 Task: Search one way flight ticket for 1 adult, 1 child, 1 infant in seat in premium economy from Lansing: Capital Region International Airport (was Lansing Capital City) to Jackson: Jackson Hole Airport on 5-2-2023. Choice of flights is Frontier. Number of bags: 2 checked bags. Outbound departure time preference is 18:30.
Action: Mouse moved to (299, 144)
Screenshot: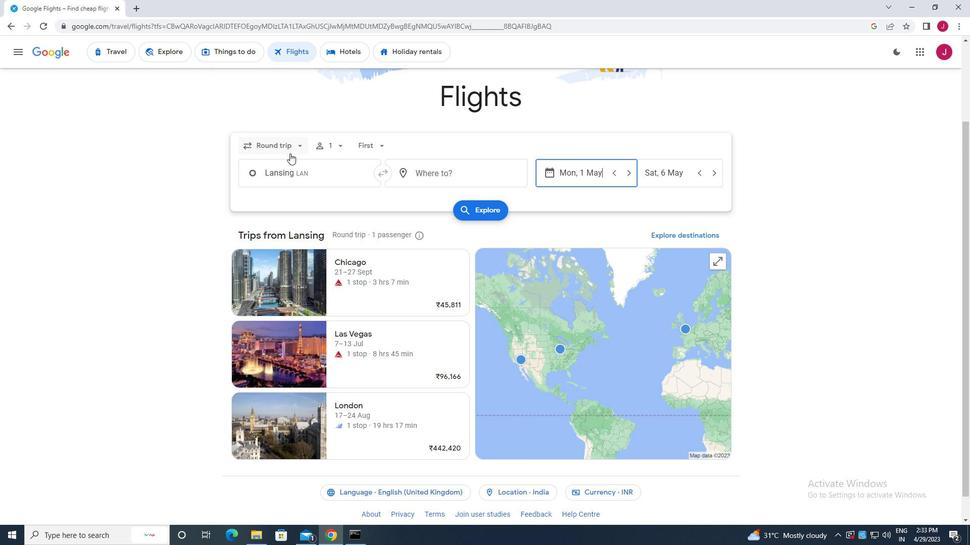 
Action: Mouse pressed left at (299, 144)
Screenshot: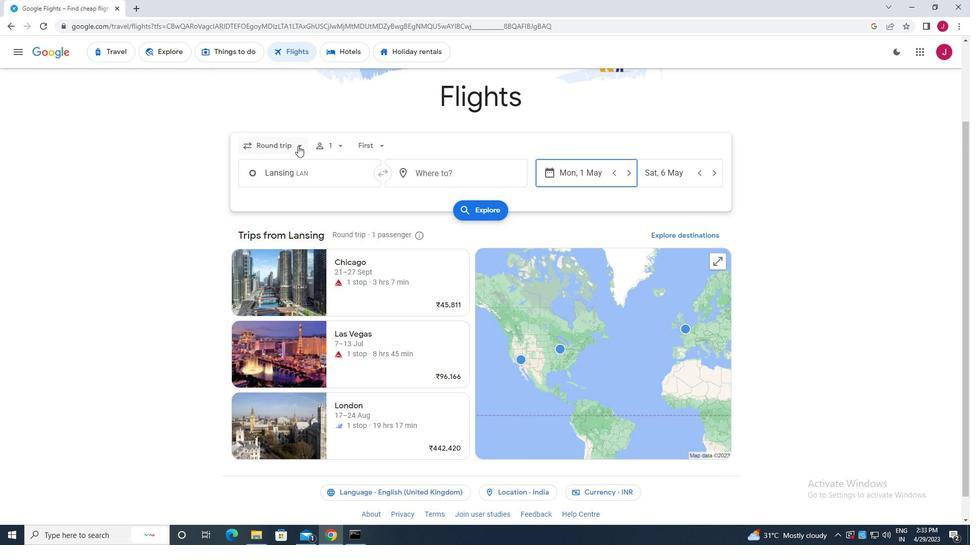 
Action: Mouse moved to (297, 189)
Screenshot: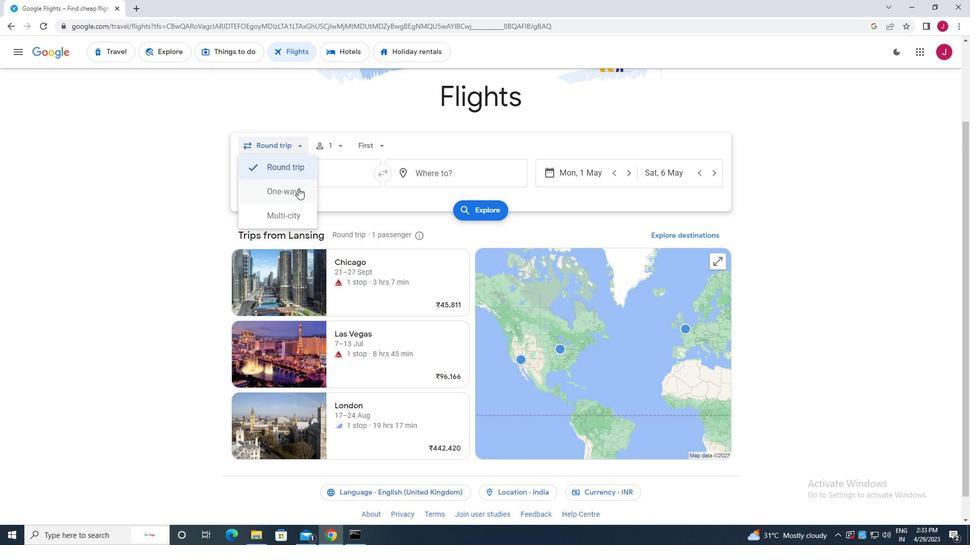 
Action: Mouse pressed left at (297, 189)
Screenshot: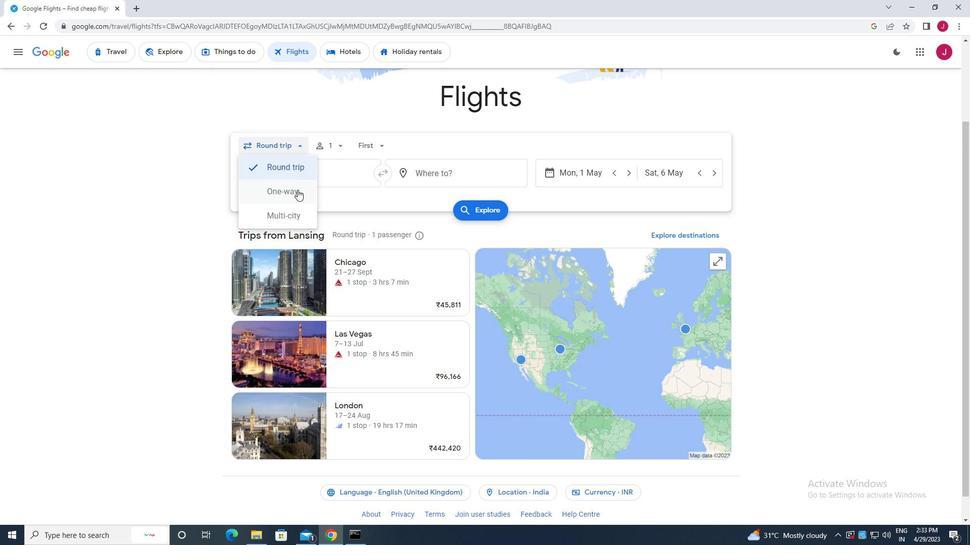 
Action: Mouse moved to (337, 146)
Screenshot: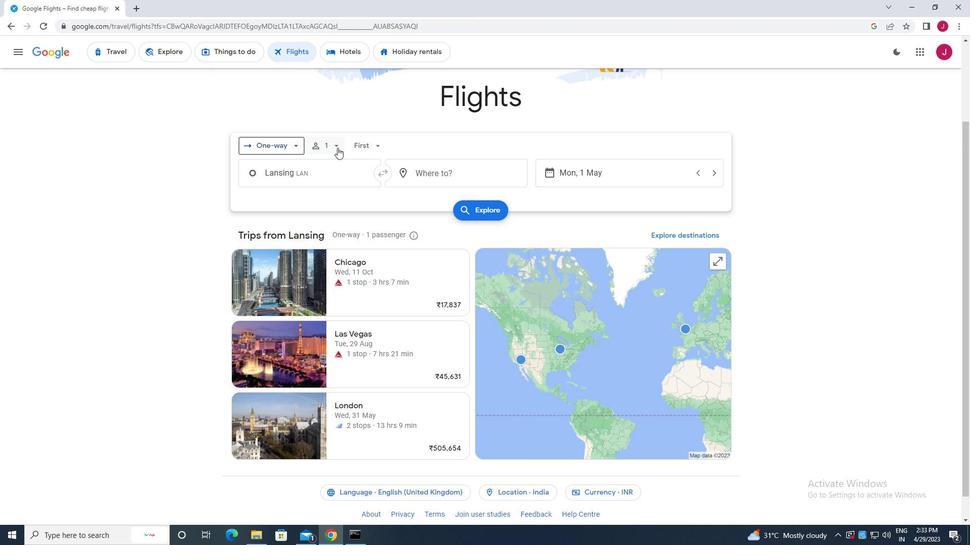 
Action: Mouse pressed left at (337, 146)
Screenshot: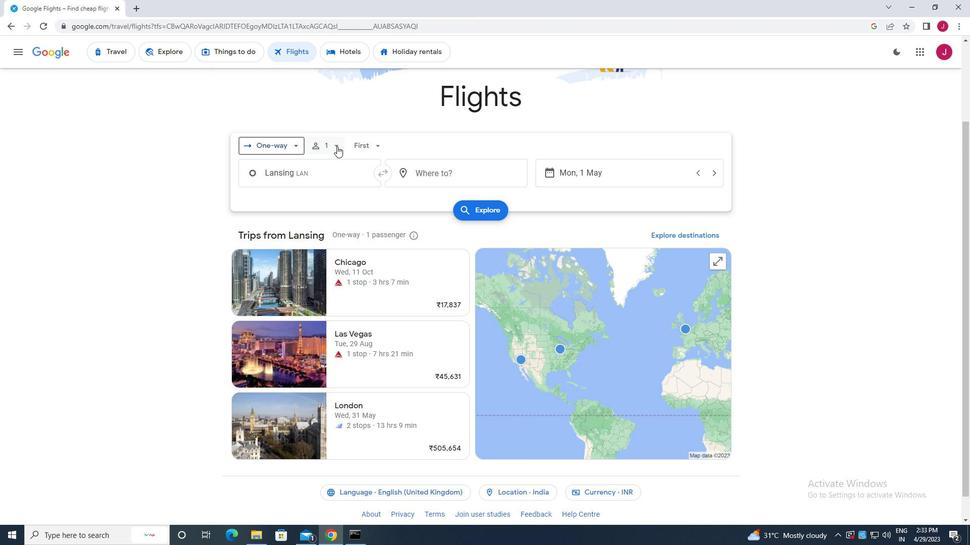 
Action: Mouse moved to (414, 172)
Screenshot: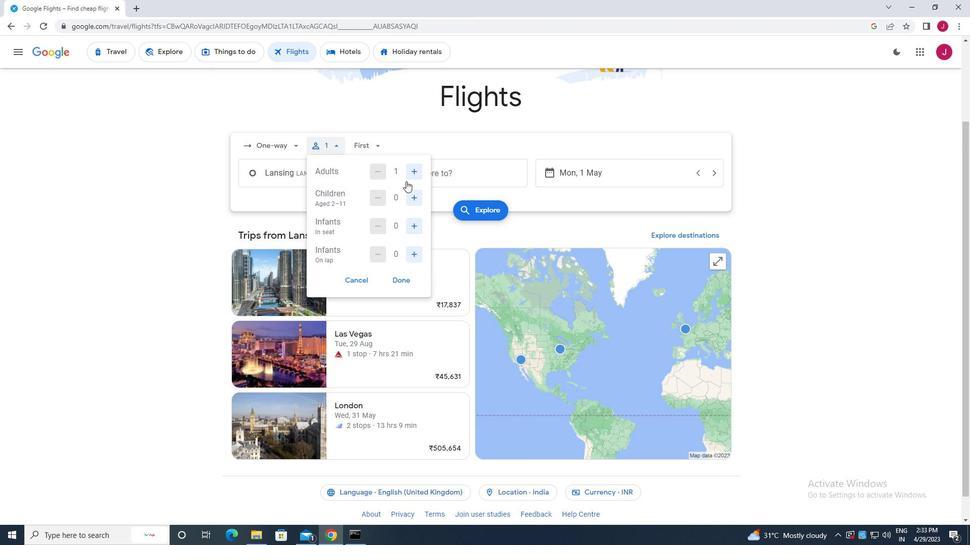 
Action: Mouse pressed left at (414, 172)
Screenshot: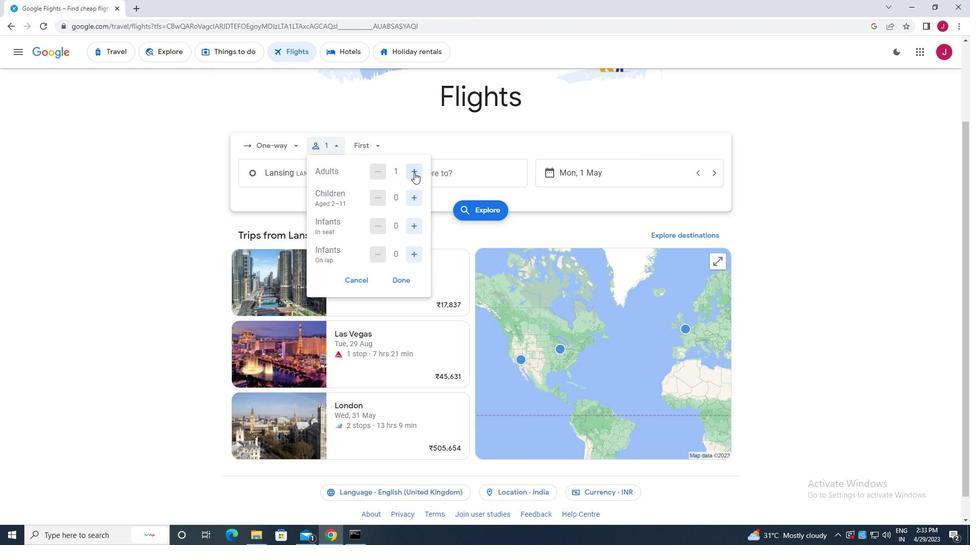 
Action: Mouse moved to (412, 198)
Screenshot: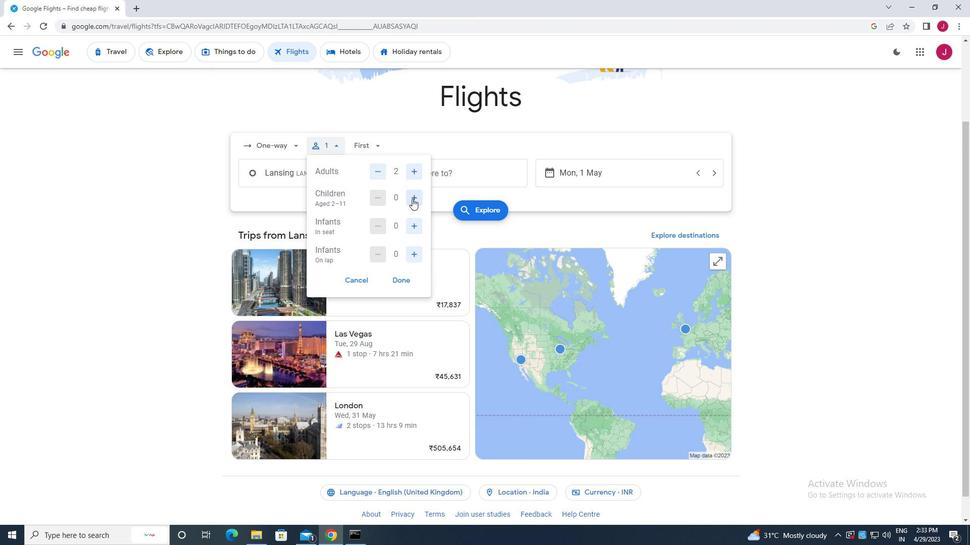 
Action: Mouse pressed left at (412, 198)
Screenshot: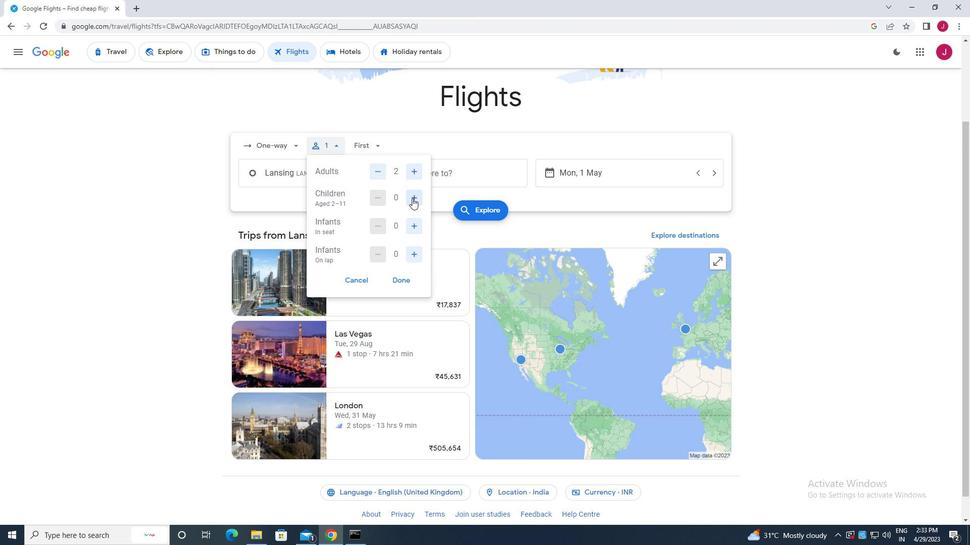 
Action: Mouse moved to (417, 230)
Screenshot: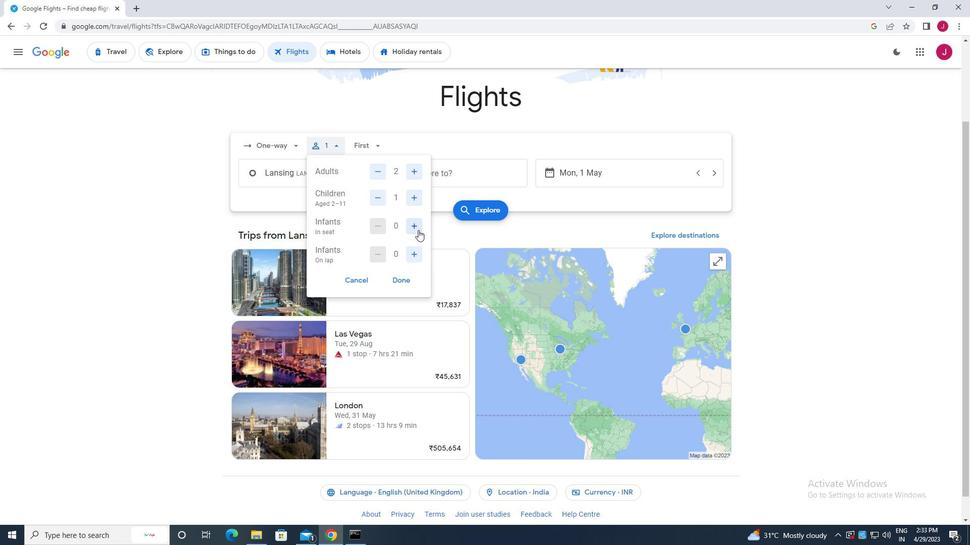 
Action: Mouse pressed left at (417, 230)
Screenshot: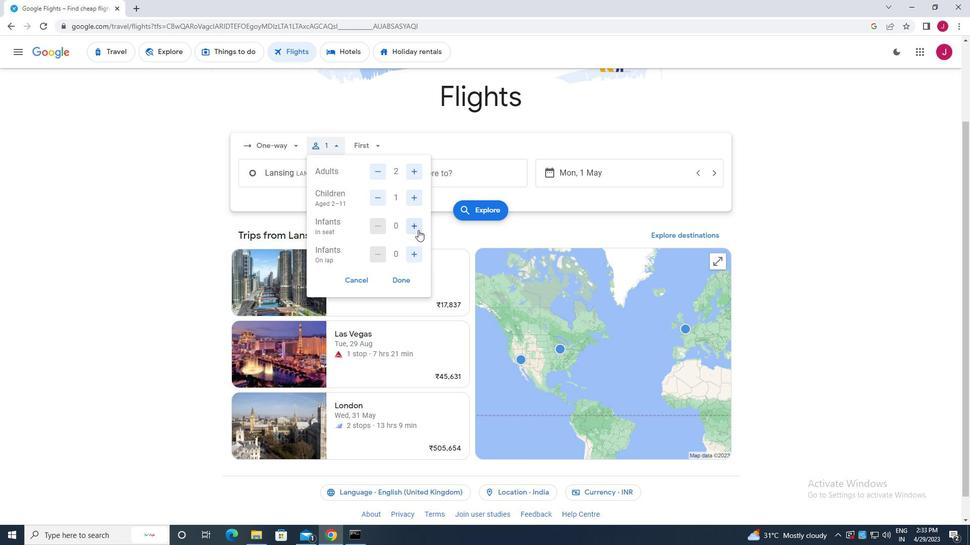 
Action: Mouse moved to (403, 282)
Screenshot: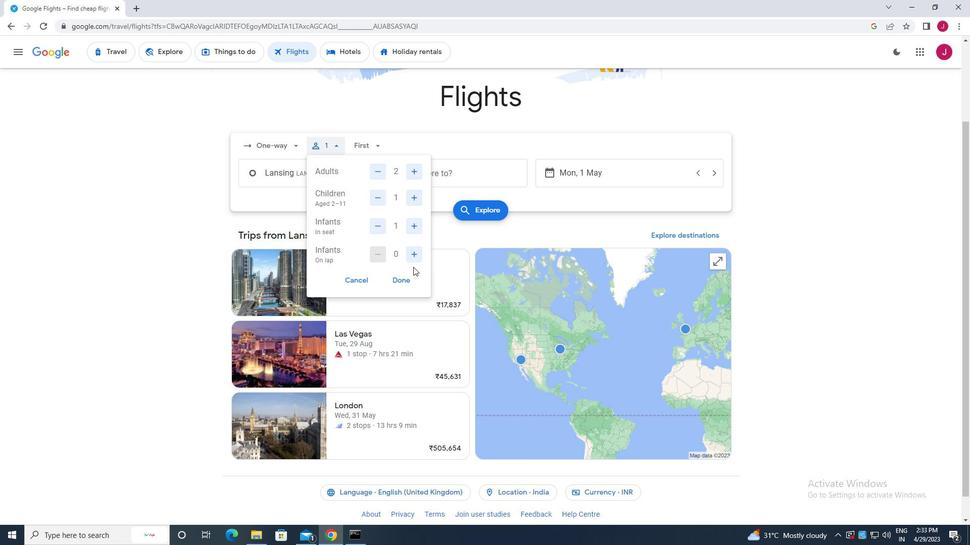 
Action: Mouse pressed left at (403, 282)
Screenshot: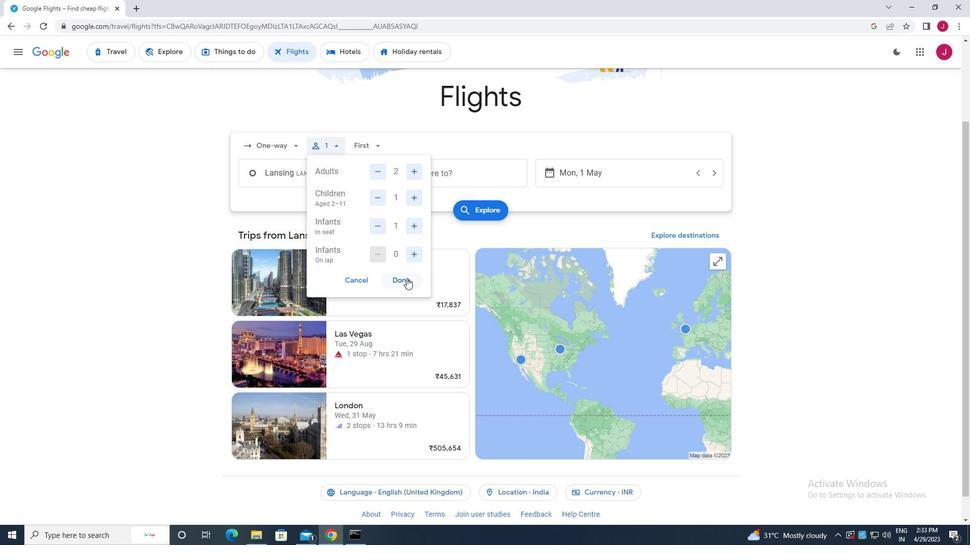 
Action: Mouse moved to (375, 141)
Screenshot: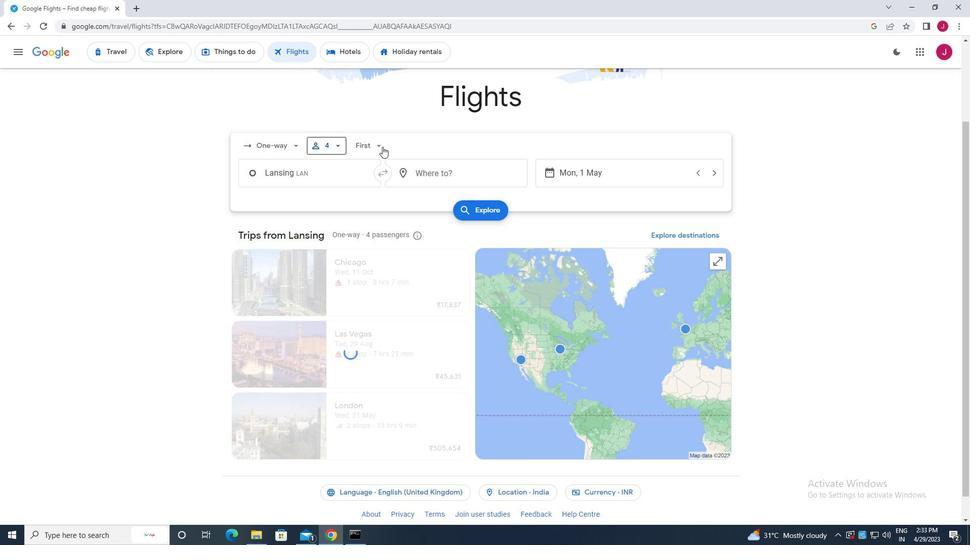 
Action: Mouse pressed left at (375, 141)
Screenshot: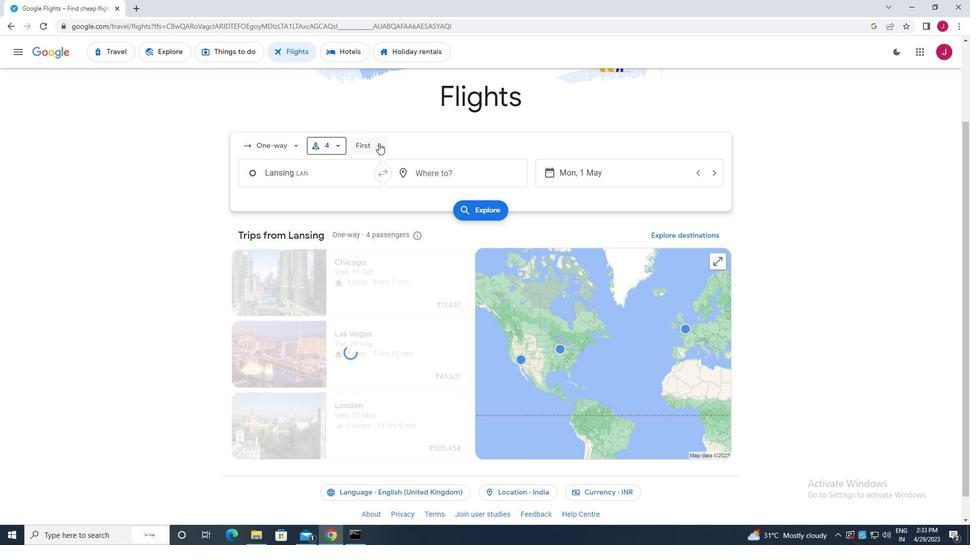 
Action: Mouse moved to (404, 171)
Screenshot: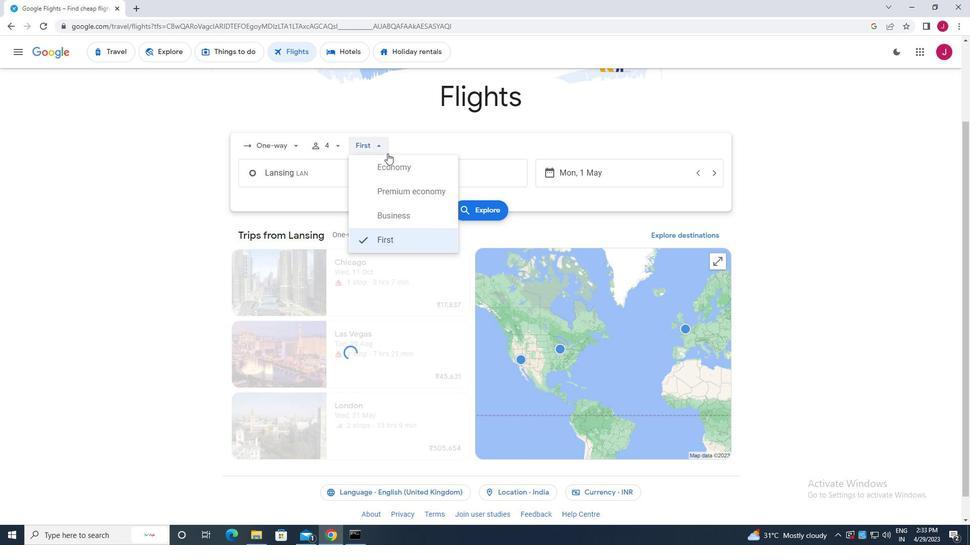 
Action: Mouse pressed left at (404, 171)
Screenshot: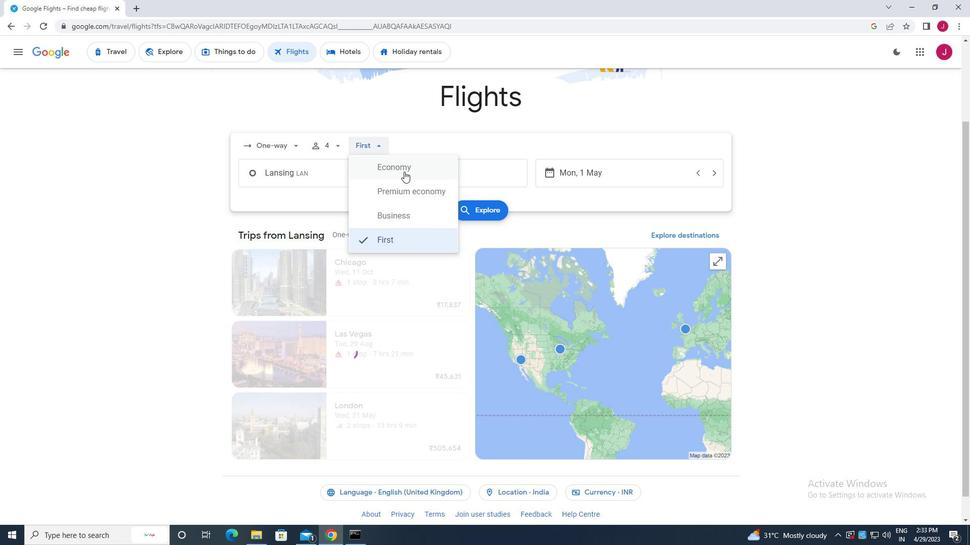 
Action: Mouse moved to (379, 145)
Screenshot: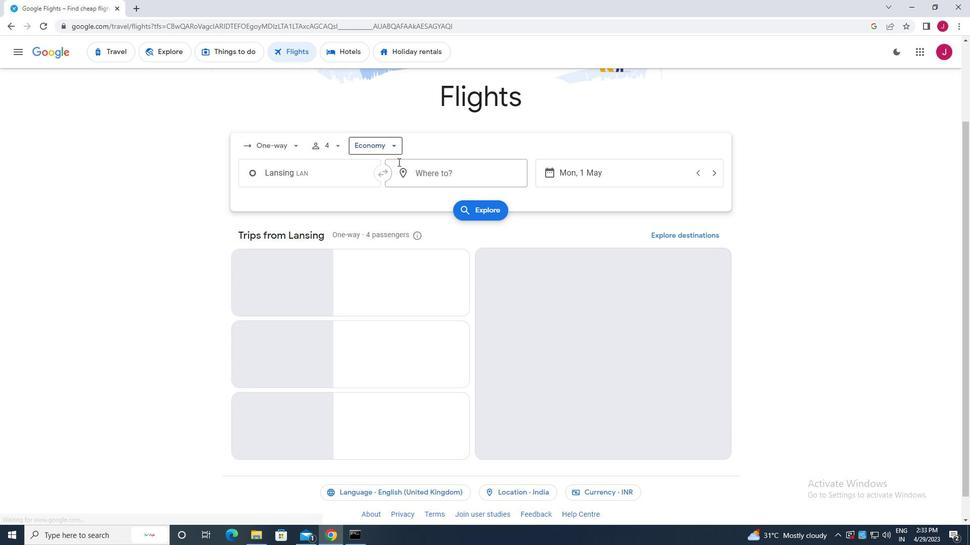 
Action: Mouse pressed left at (379, 145)
Screenshot: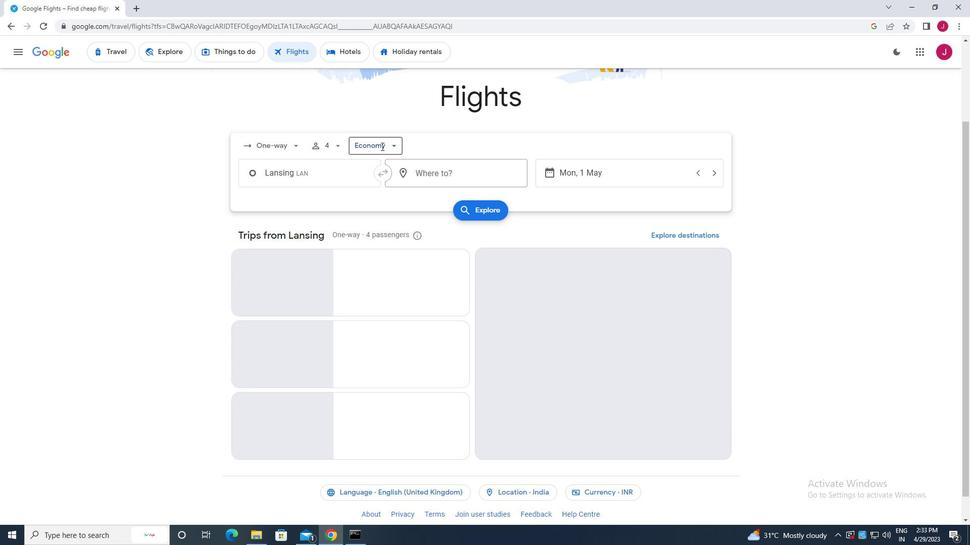 
Action: Mouse moved to (394, 147)
Screenshot: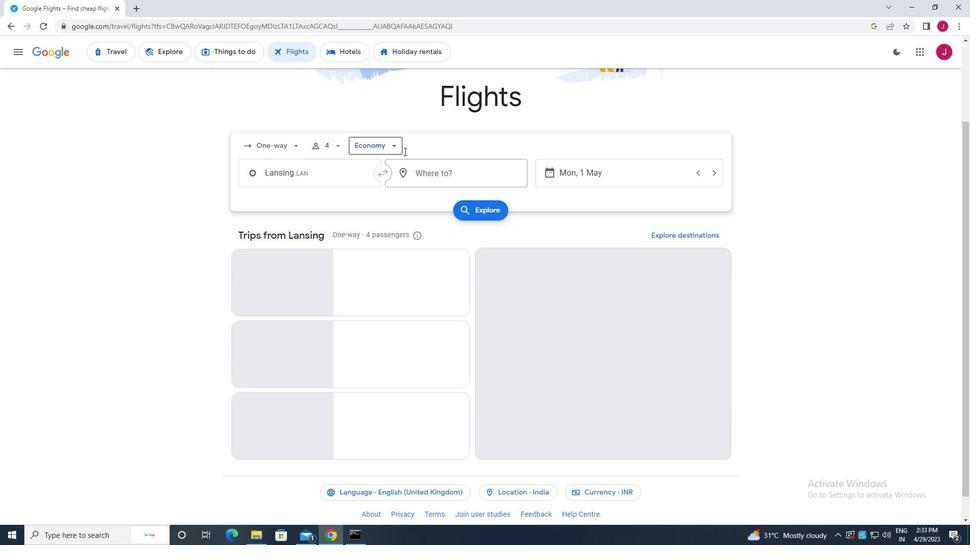 
Action: Mouse pressed left at (394, 147)
Screenshot: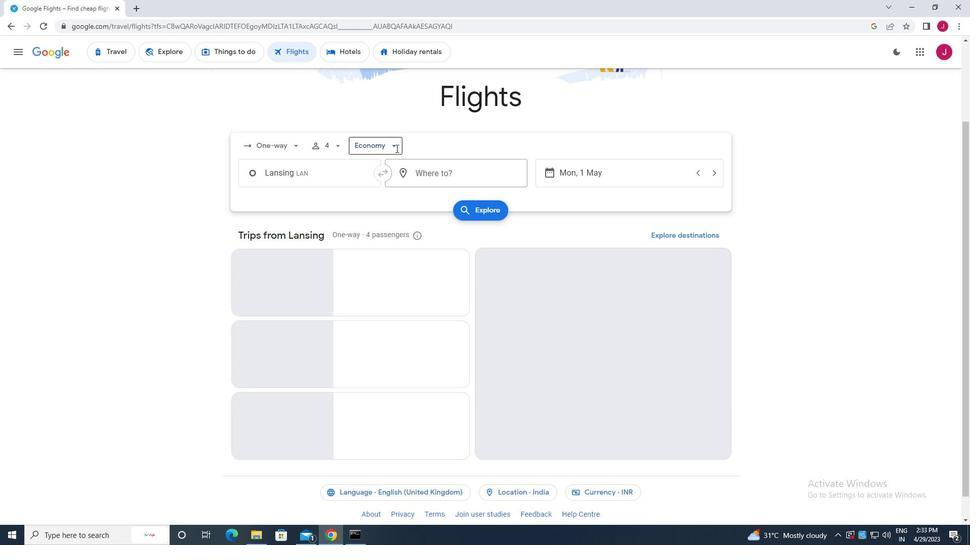 
Action: Mouse moved to (393, 147)
Screenshot: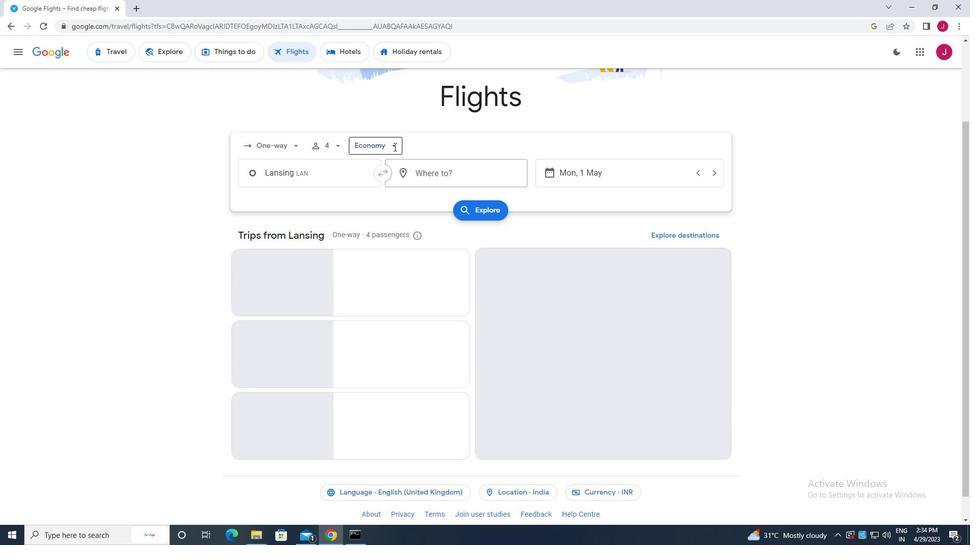 
Action: Mouse pressed left at (393, 147)
Screenshot: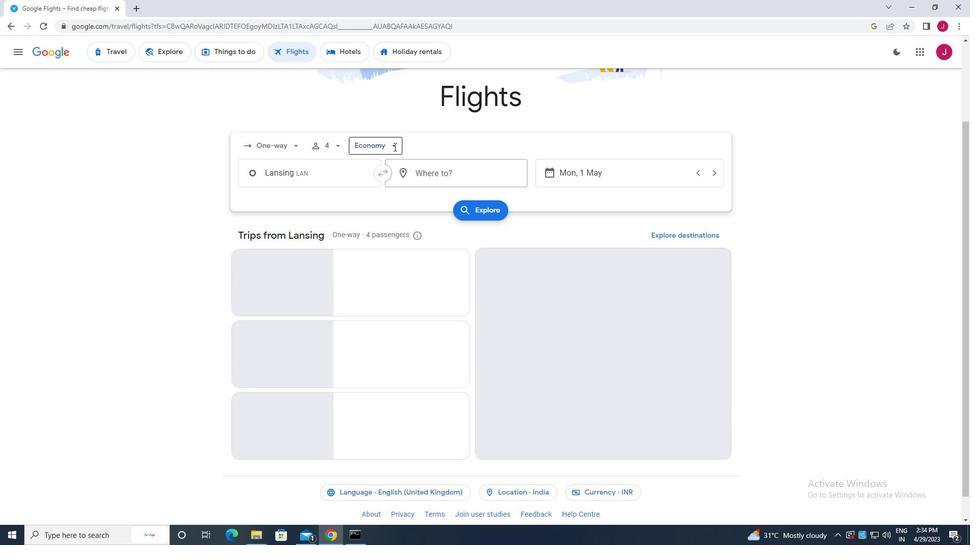 
Action: Mouse moved to (394, 139)
Screenshot: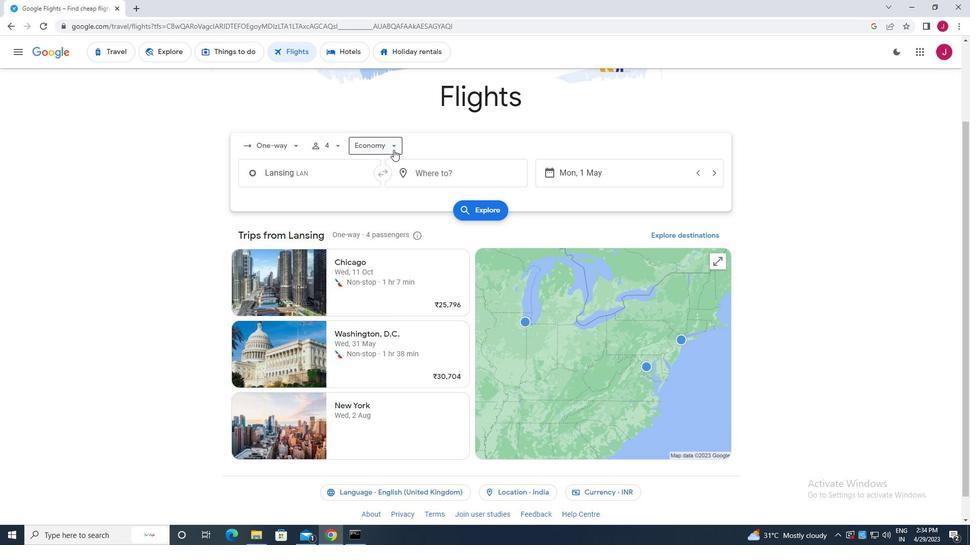 
Action: Mouse pressed left at (394, 139)
Screenshot: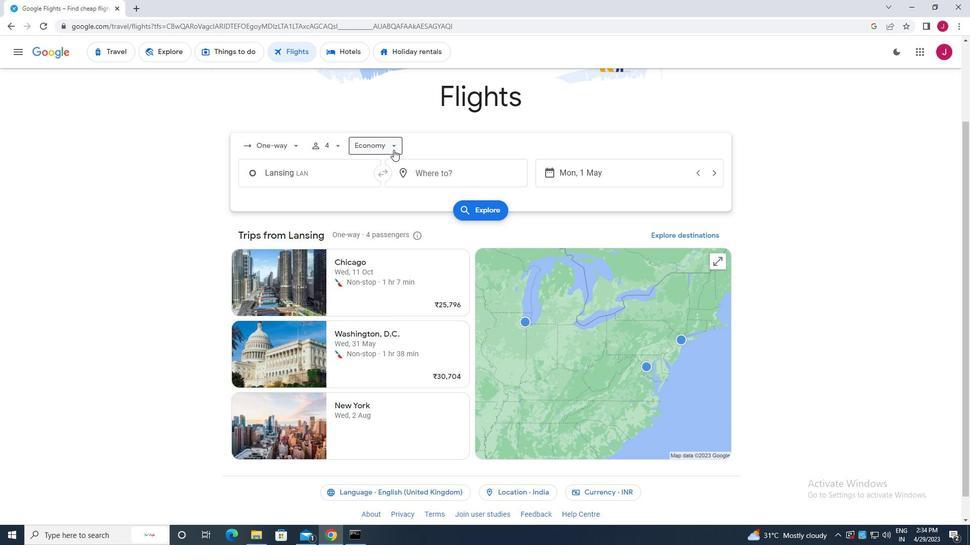 
Action: Mouse moved to (404, 194)
Screenshot: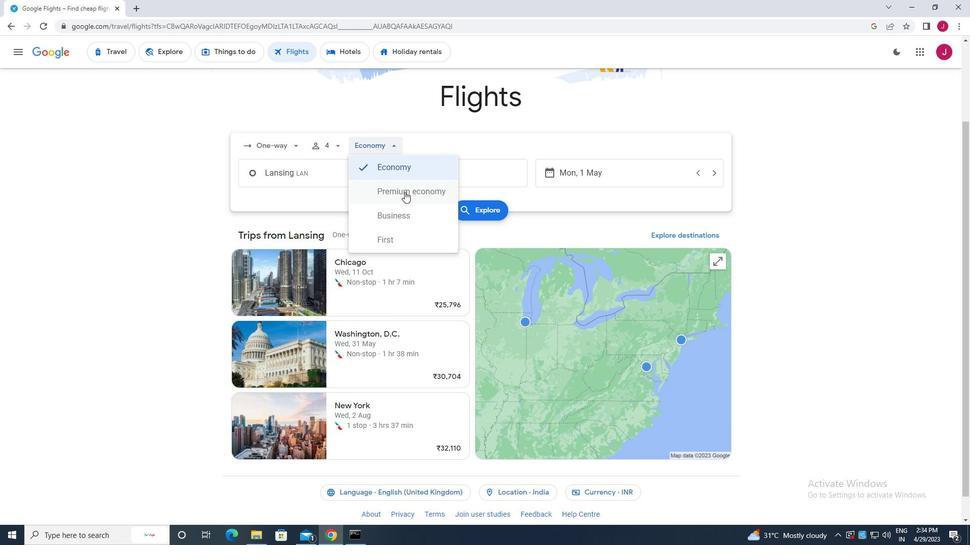 
Action: Mouse pressed left at (404, 194)
Screenshot: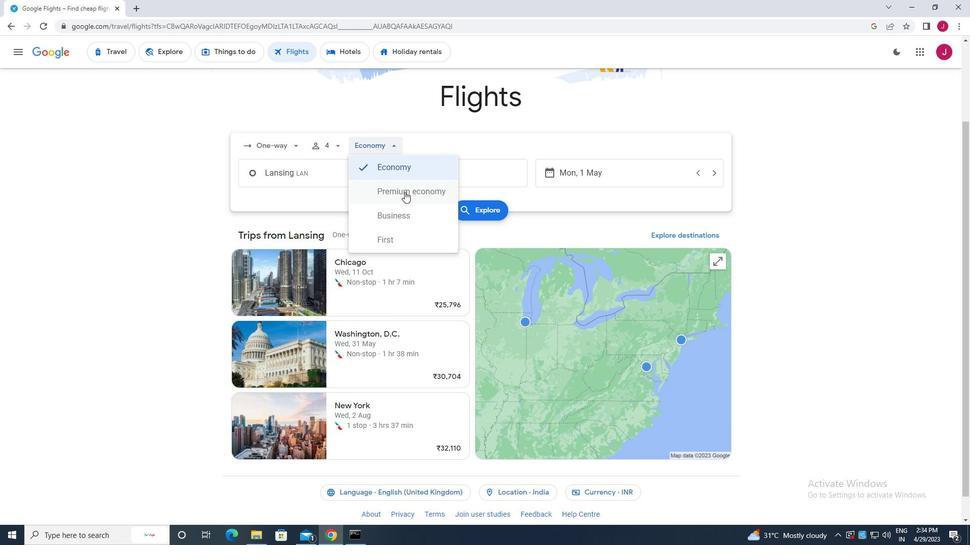 
Action: Mouse moved to (352, 176)
Screenshot: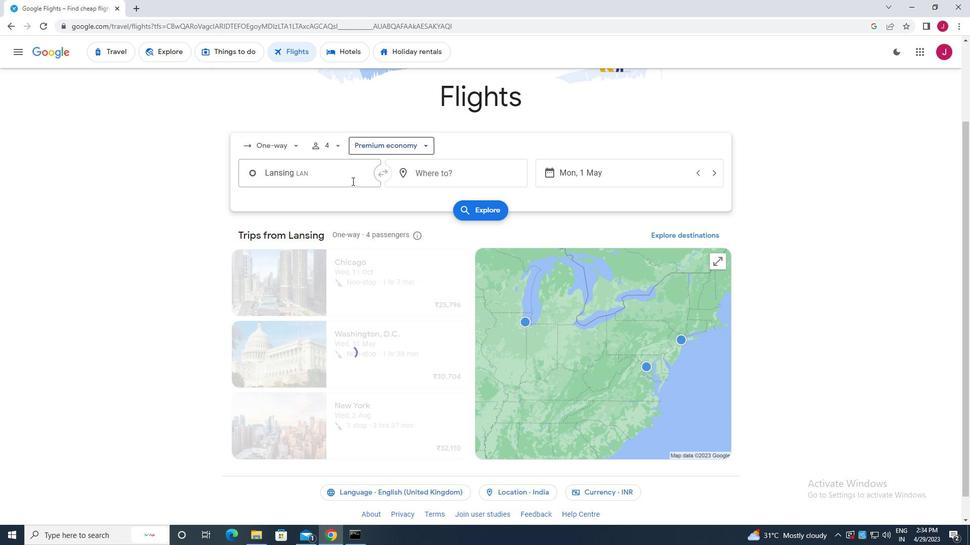 
Action: Mouse pressed left at (352, 176)
Screenshot: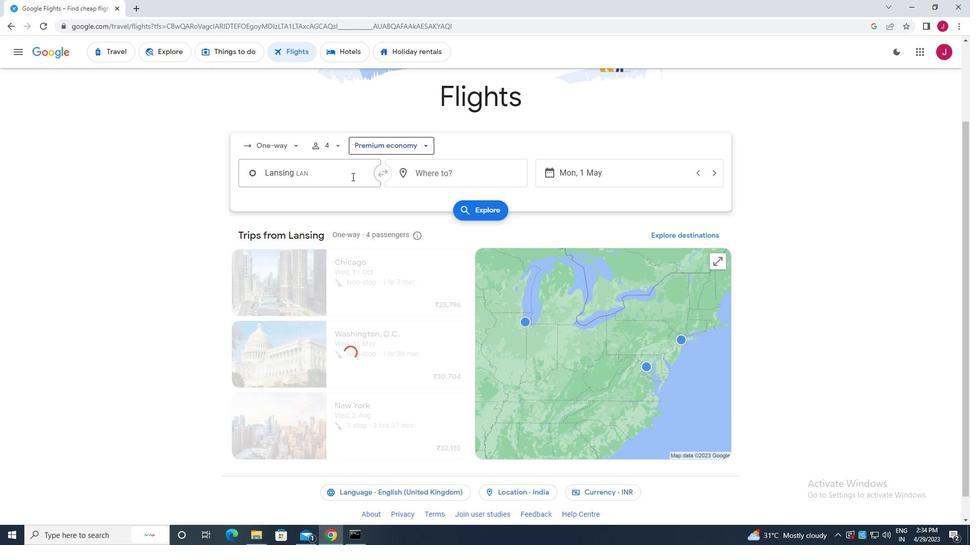 
Action: Mouse moved to (353, 176)
Screenshot: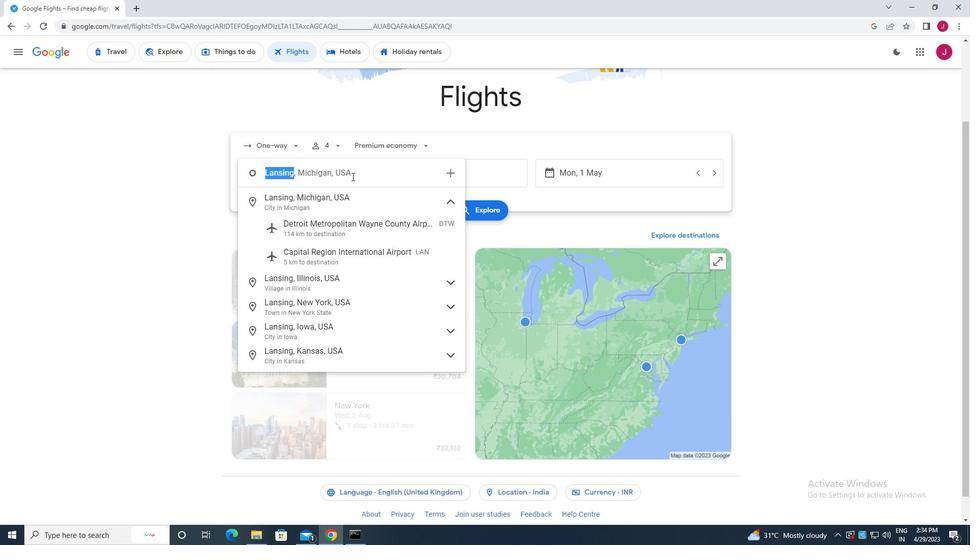 
Action: Key pressed lansing<Key.space>
Screenshot: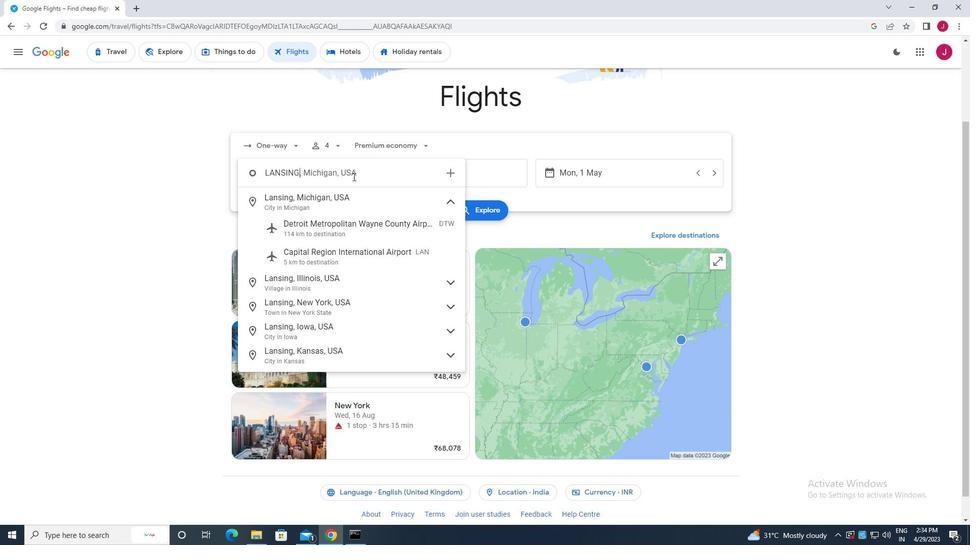 
Action: Mouse moved to (346, 257)
Screenshot: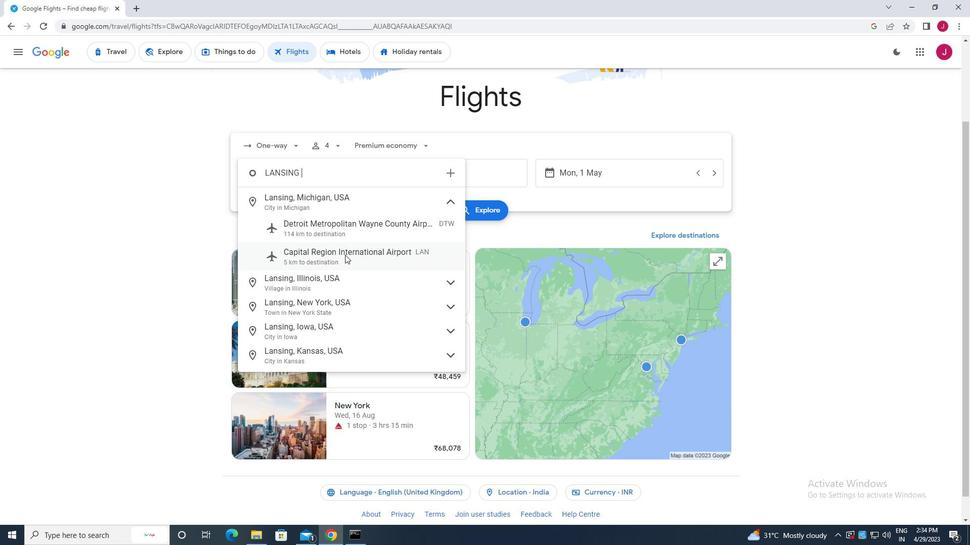 
Action: Mouse pressed left at (346, 257)
Screenshot: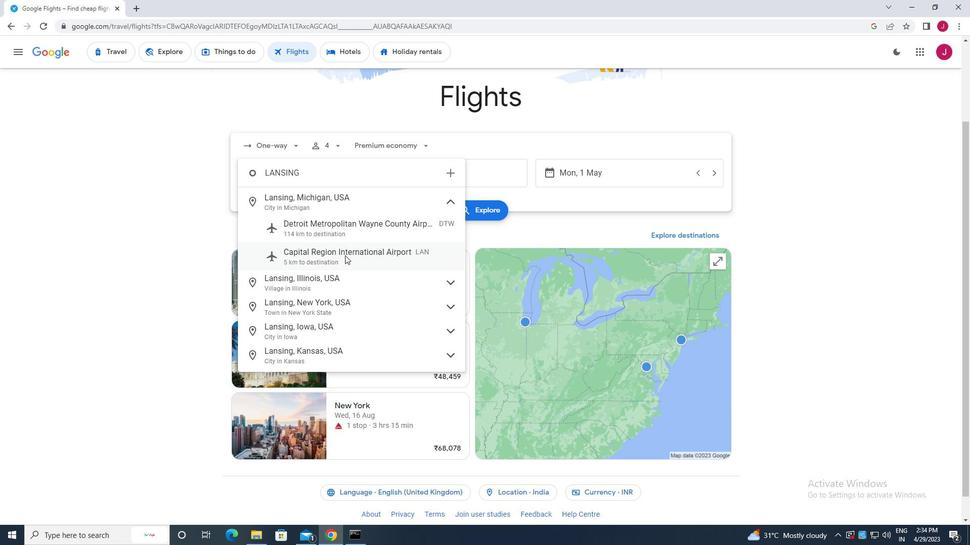 
Action: Mouse moved to (465, 176)
Screenshot: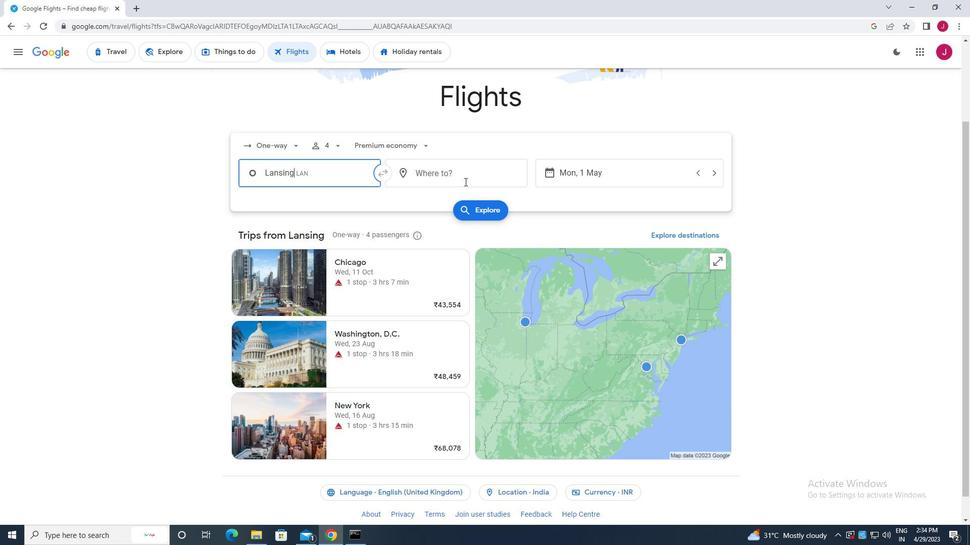 
Action: Mouse pressed left at (465, 176)
Screenshot: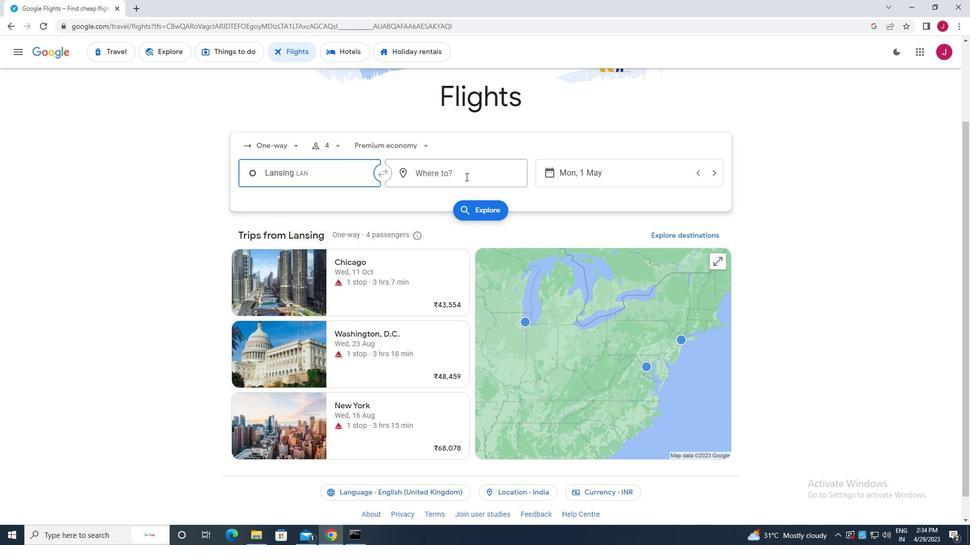 
Action: Mouse moved to (461, 173)
Screenshot: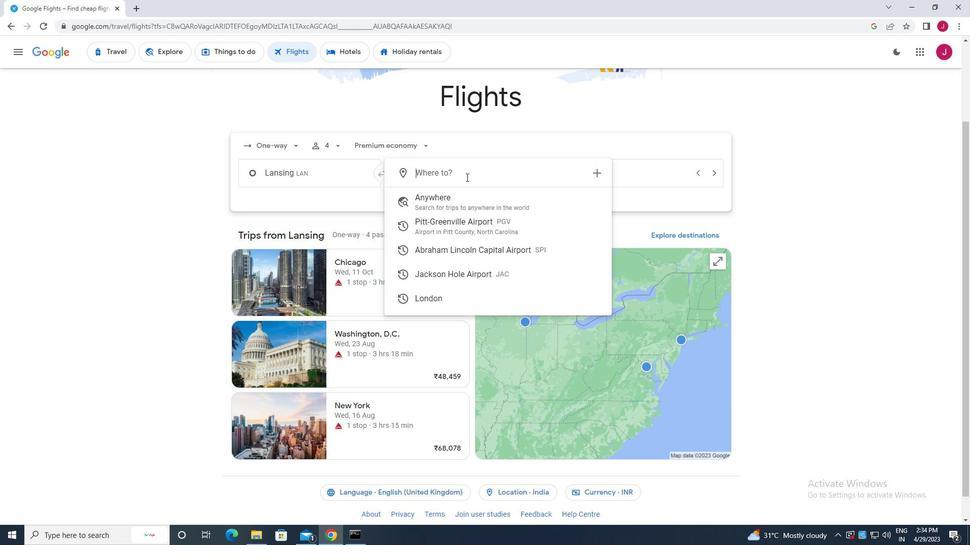 
Action: Key pressed jackson<Key.space>h
Screenshot: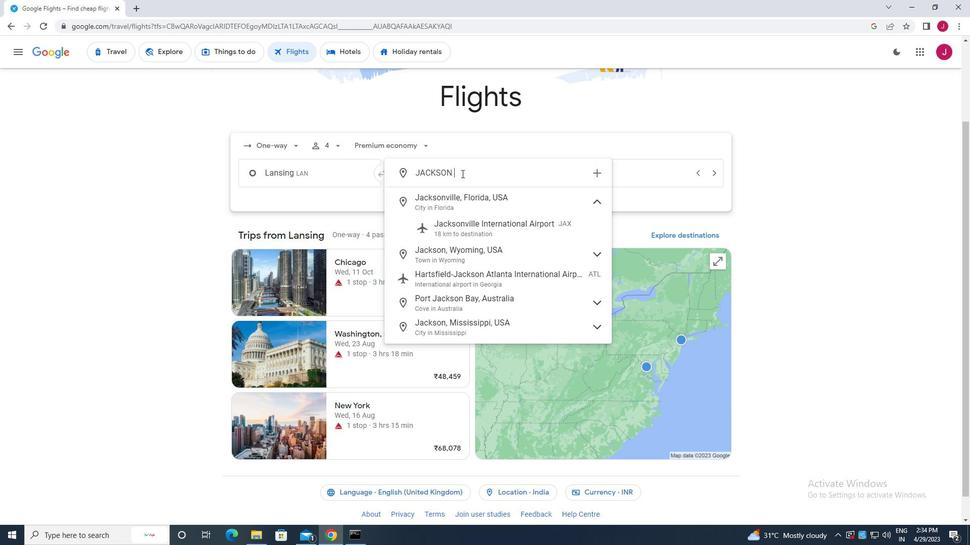 
Action: Mouse moved to (450, 225)
Screenshot: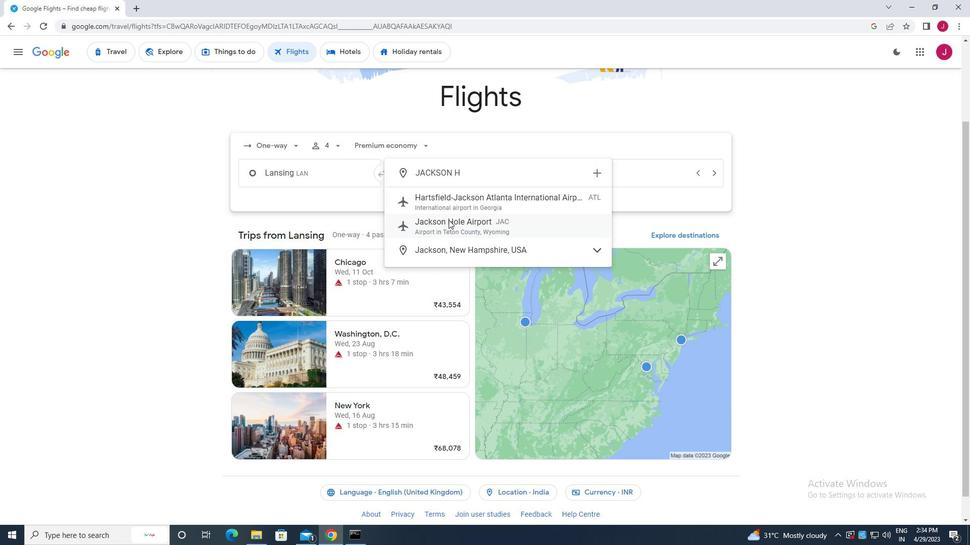 
Action: Mouse pressed left at (450, 225)
Screenshot: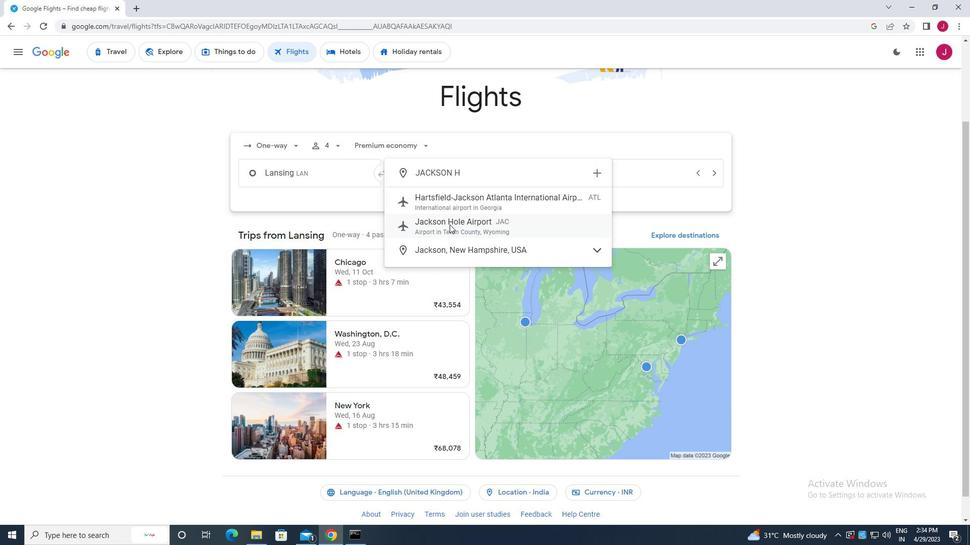 
Action: Mouse moved to (604, 172)
Screenshot: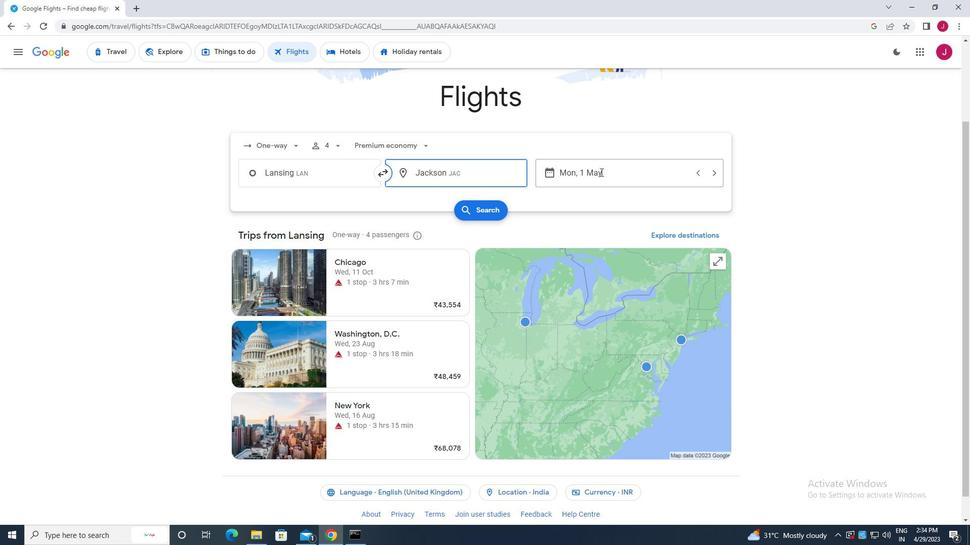 
Action: Mouse pressed left at (604, 172)
Screenshot: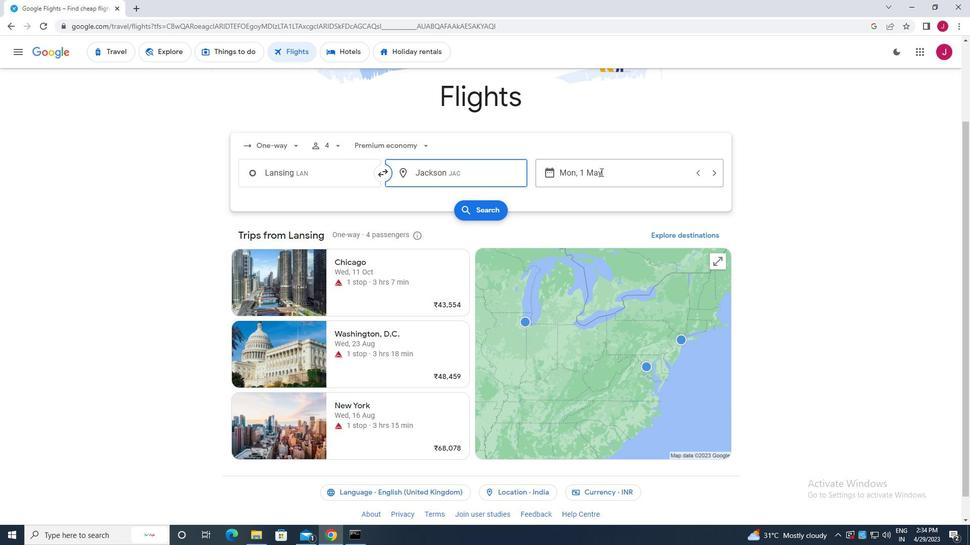 
Action: Mouse moved to (604, 255)
Screenshot: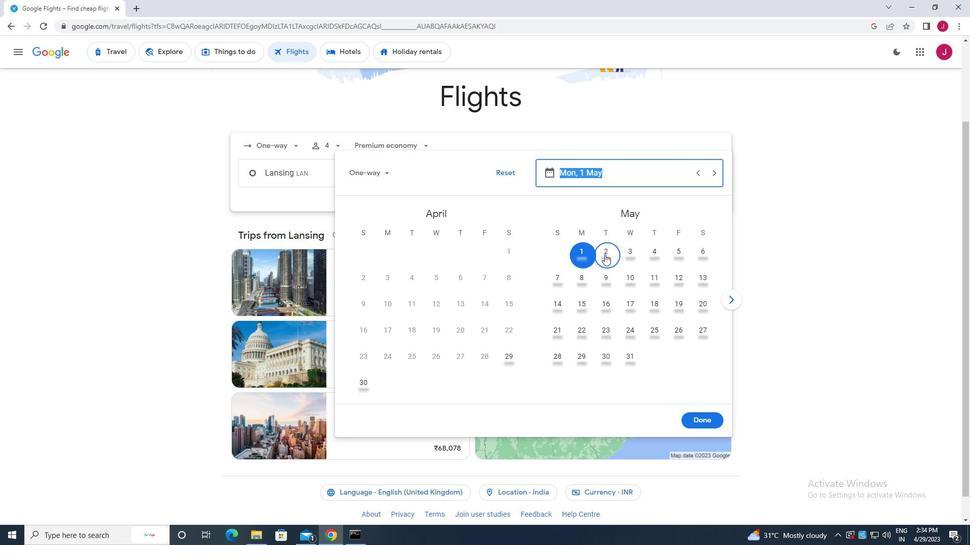 
Action: Mouse pressed left at (604, 255)
Screenshot: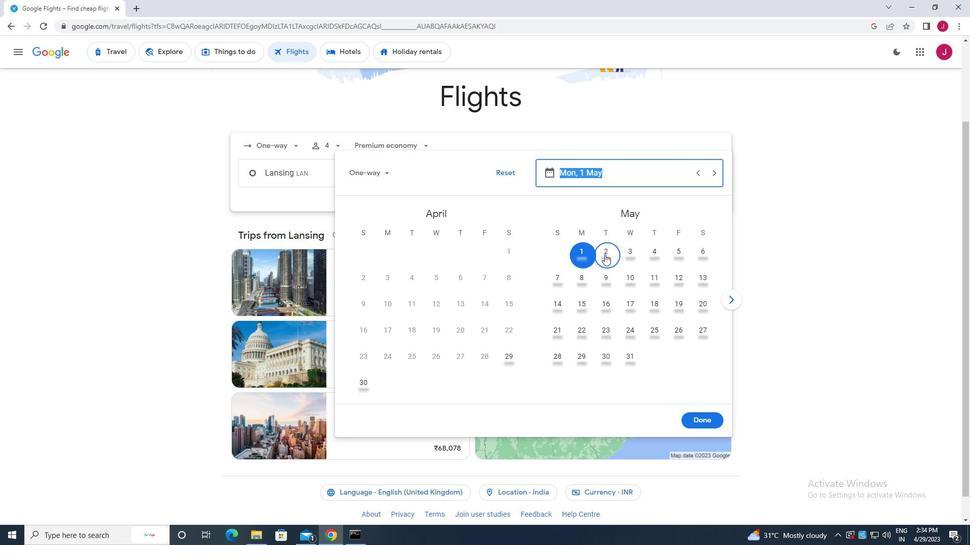 
Action: Mouse moved to (699, 423)
Screenshot: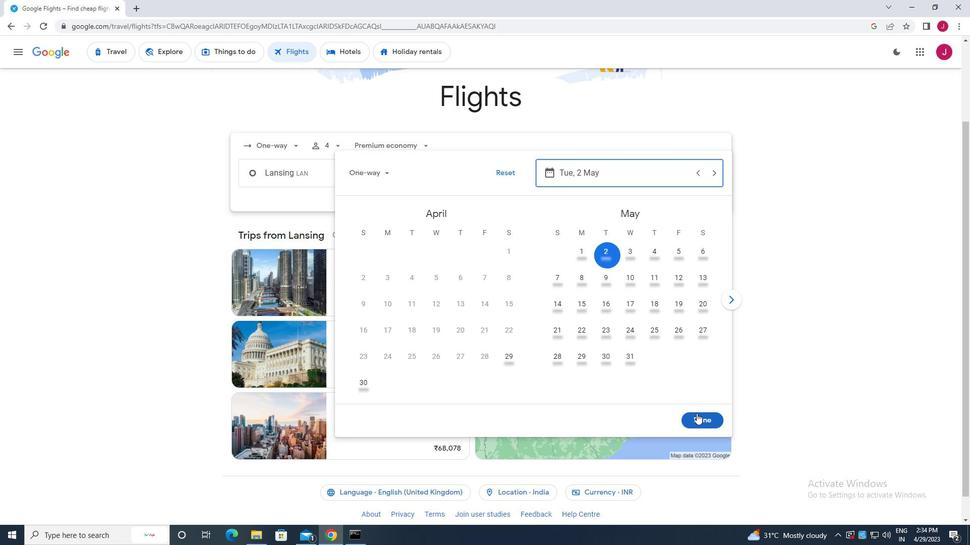 
Action: Mouse pressed left at (699, 423)
Screenshot: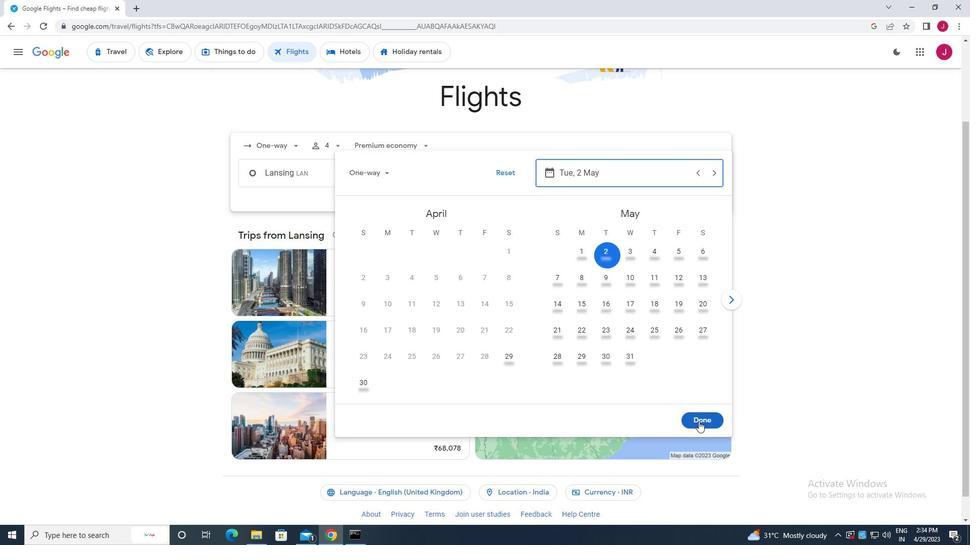 
Action: Mouse moved to (491, 210)
Screenshot: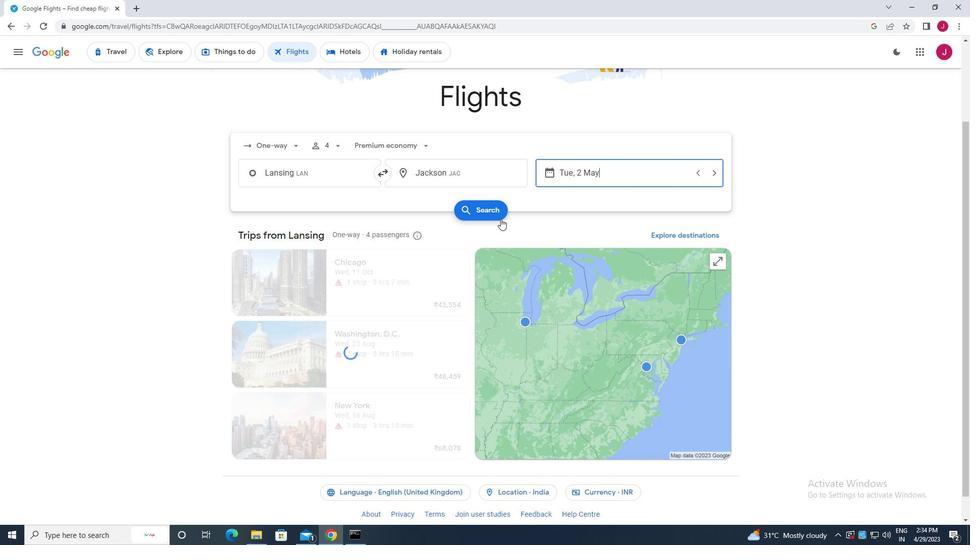 
Action: Mouse pressed left at (491, 210)
Screenshot: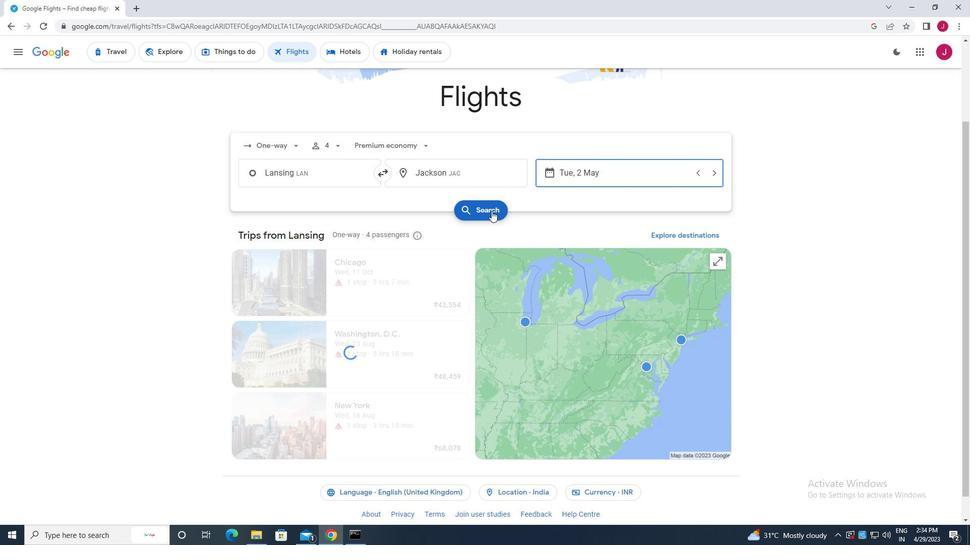 
Action: Mouse moved to (262, 145)
Screenshot: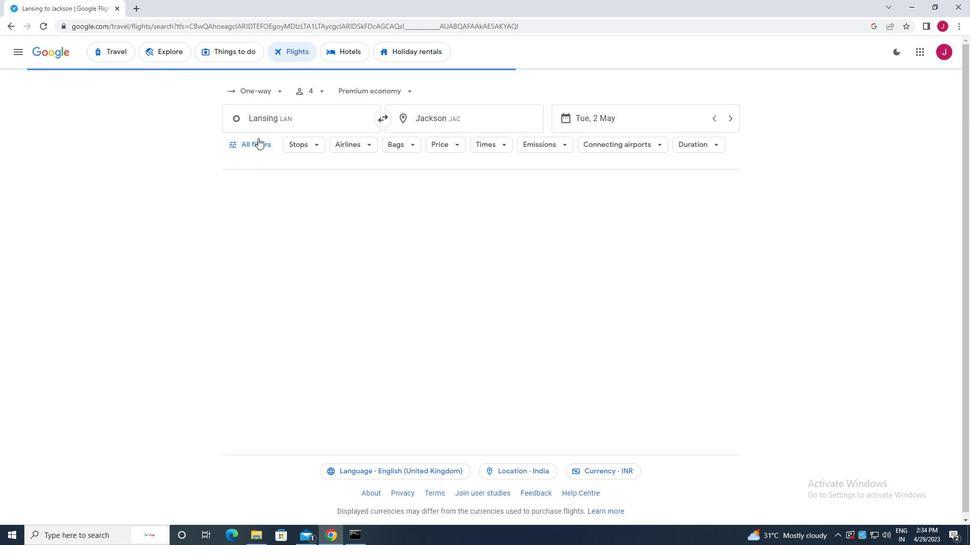 
Action: Mouse pressed left at (262, 145)
Screenshot: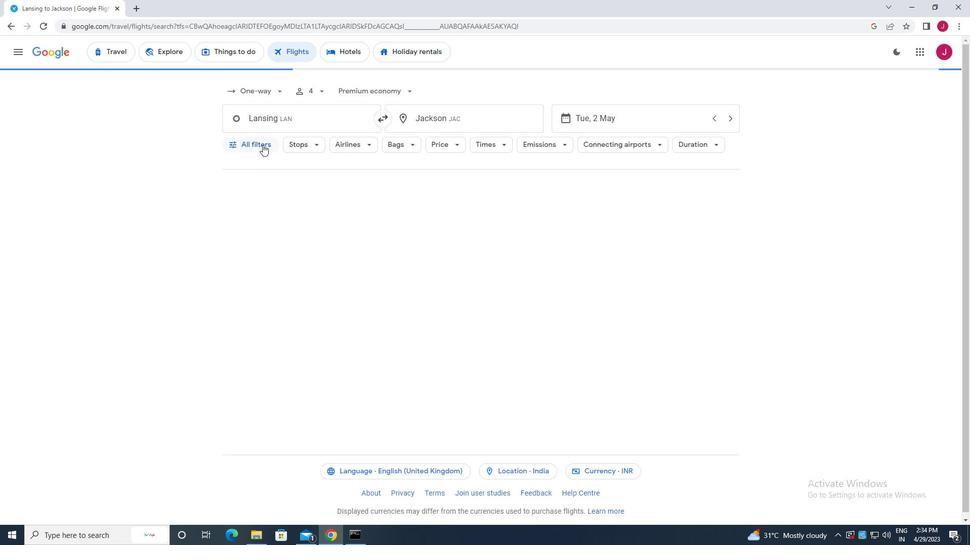 
Action: Mouse moved to (298, 241)
Screenshot: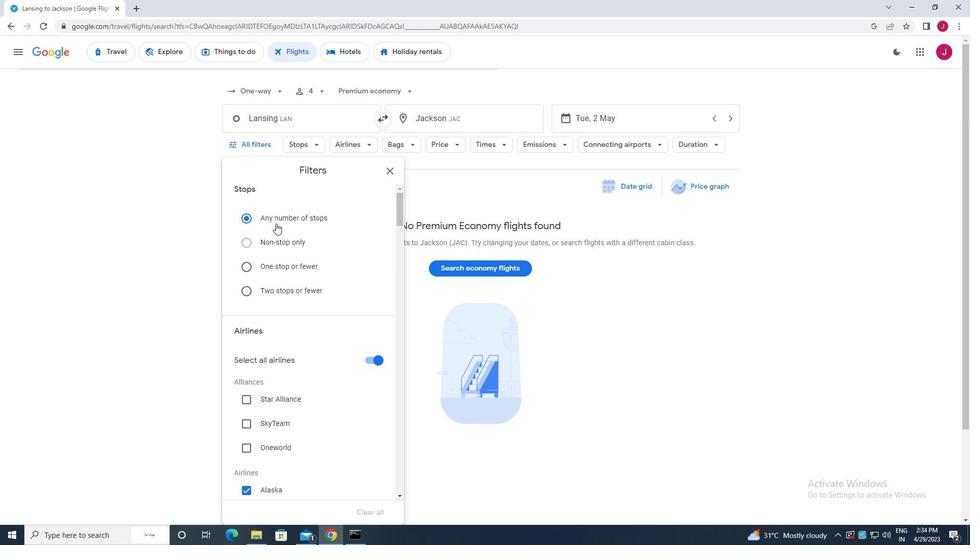 
Action: Mouse scrolled (298, 240) with delta (0, 0)
Screenshot: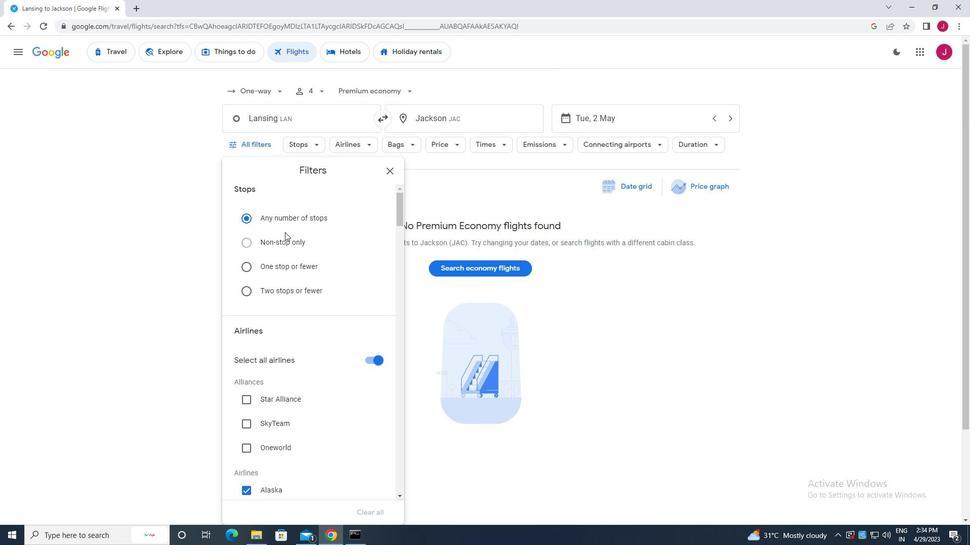 
Action: Mouse scrolled (298, 240) with delta (0, 0)
Screenshot: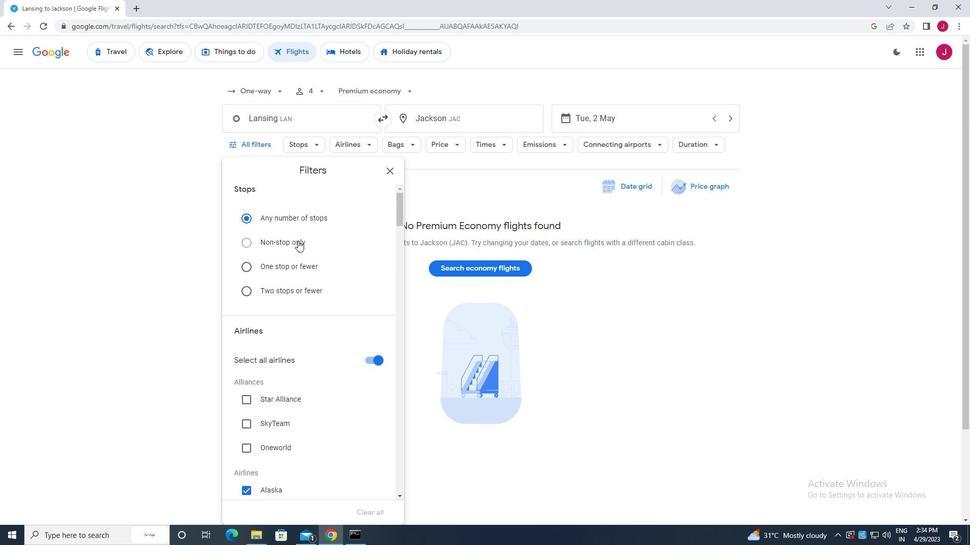 
Action: Mouse moved to (370, 262)
Screenshot: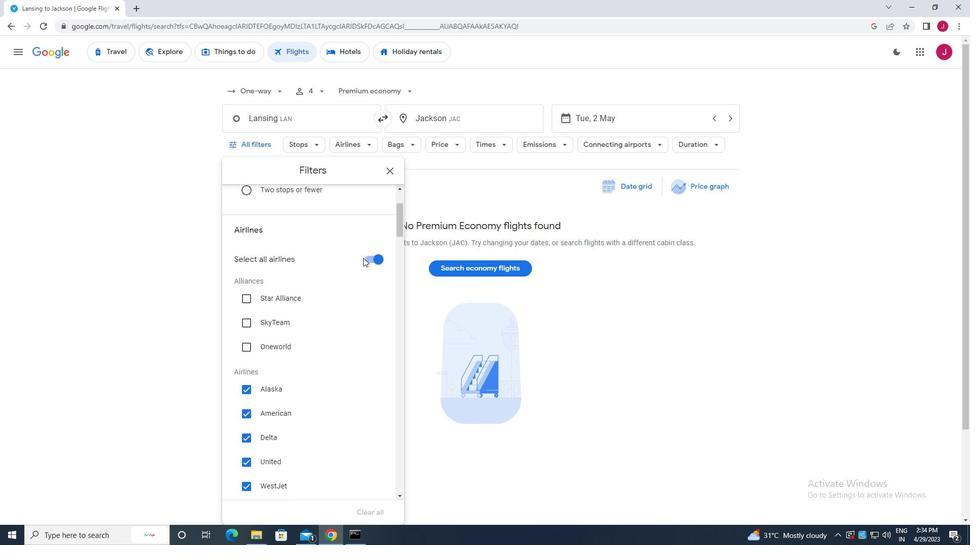 
Action: Mouse pressed left at (370, 262)
Screenshot: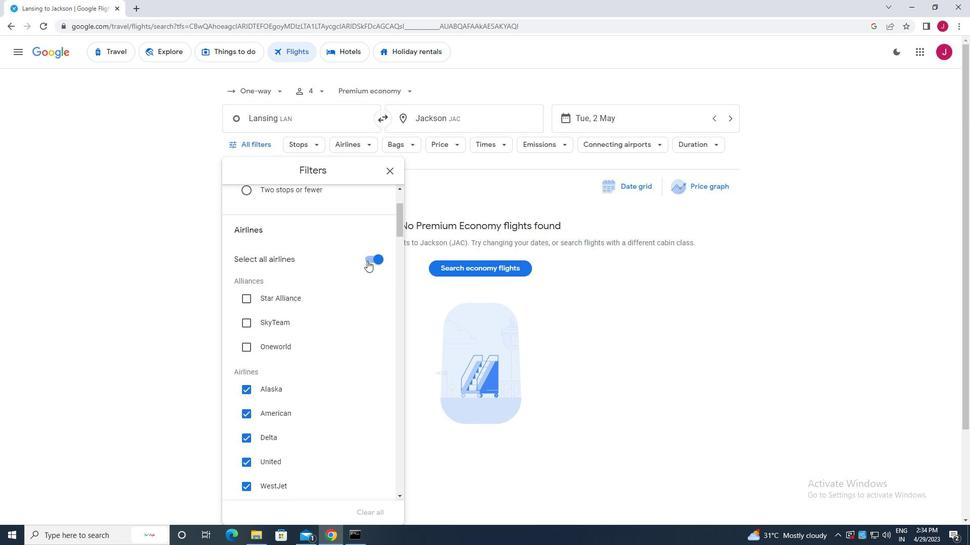 
Action: Mouse moved to (306, 265)
Screenshot: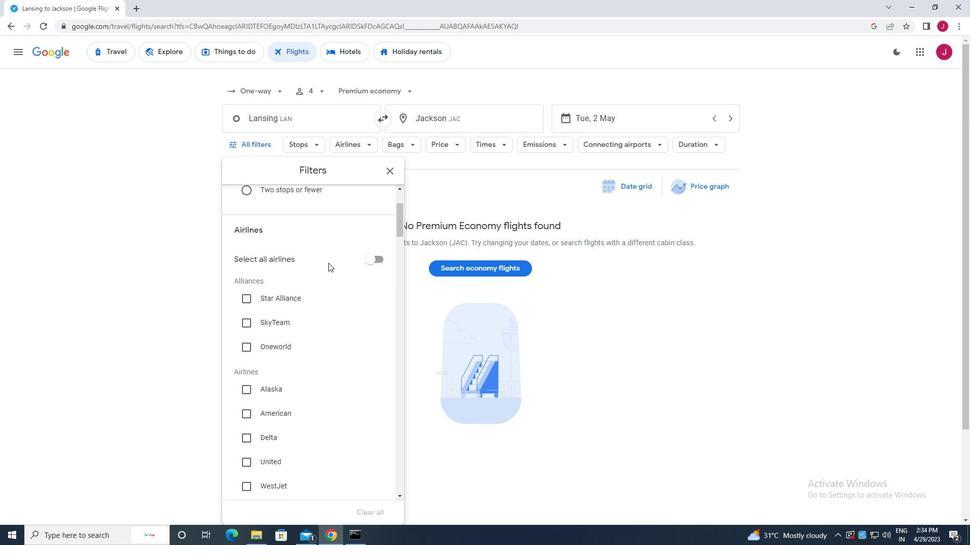 
Action: Mouse scrolled (306, 265) with delta (0, 0)
Screenshot: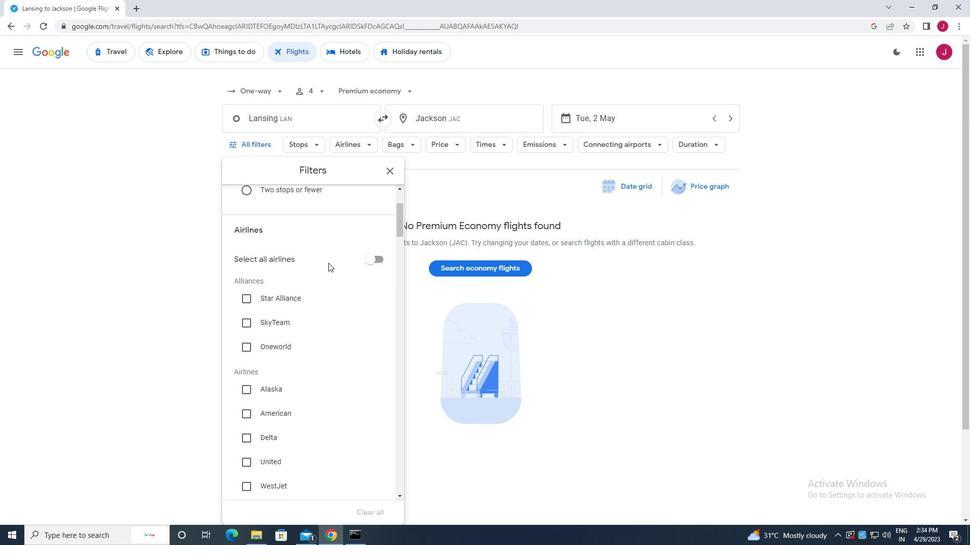 
Action: Mouse scrolled (306, 265) with delta (0, 0)
Screenshot: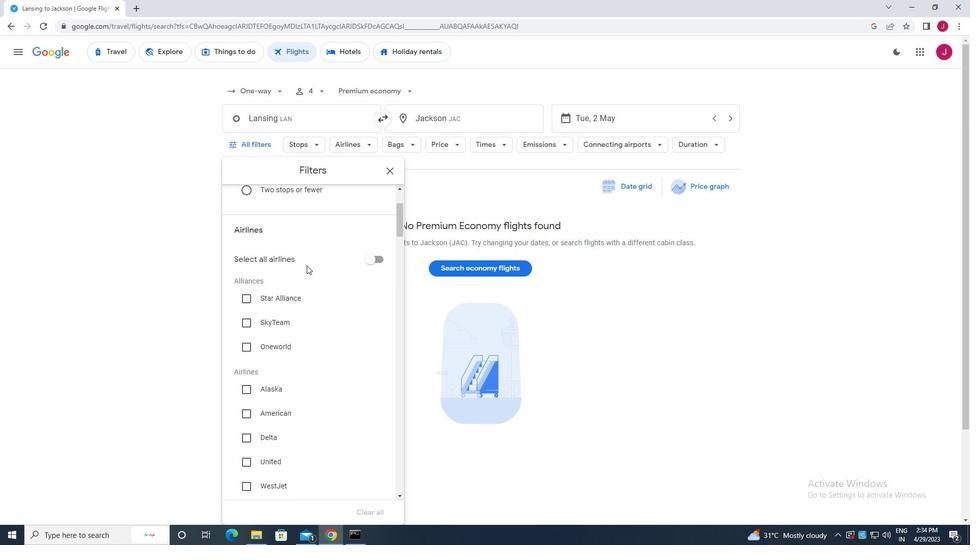 
Action: Mouse moved to (282, 361)
Screenshot: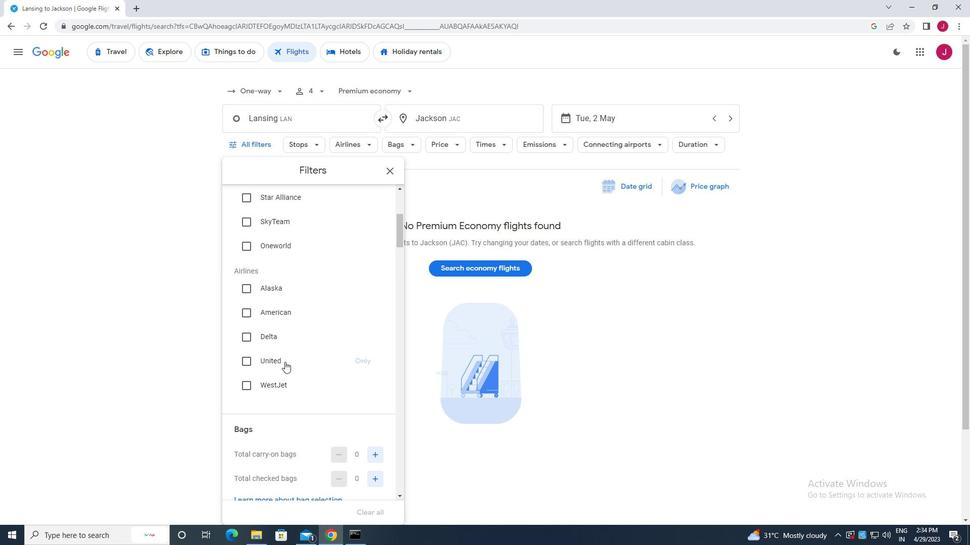 
Action: Mouse scrolled (282, 361) with delta (0, 0)
Screenshot: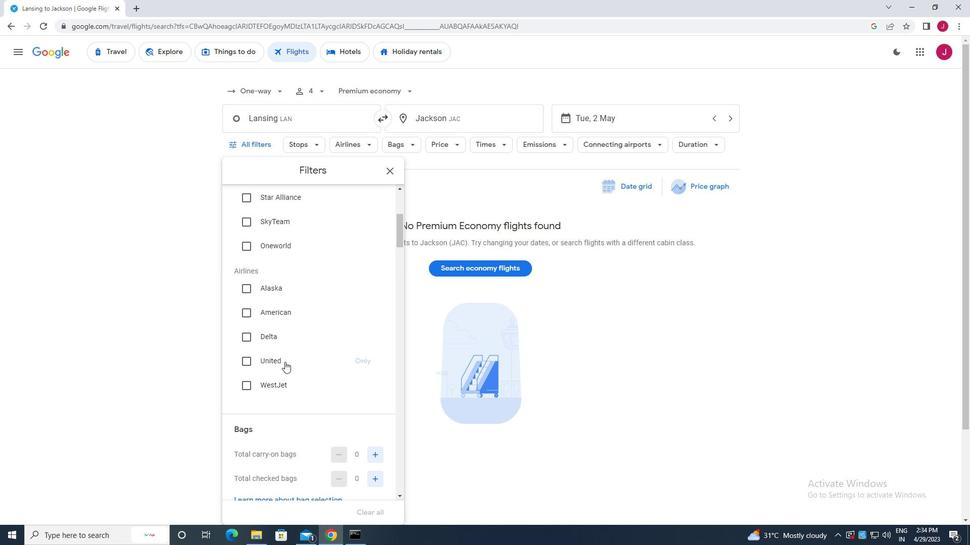 
Action: Mouse moved to (279, 356)
Screenshot: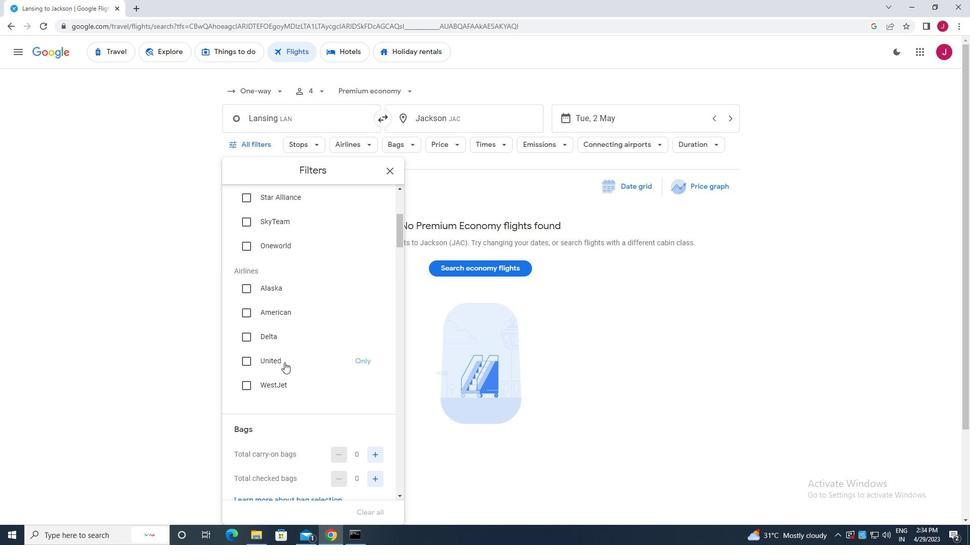 
Action: Mouse scrolled (279, 356) with delta (0, 0)
Screenshot: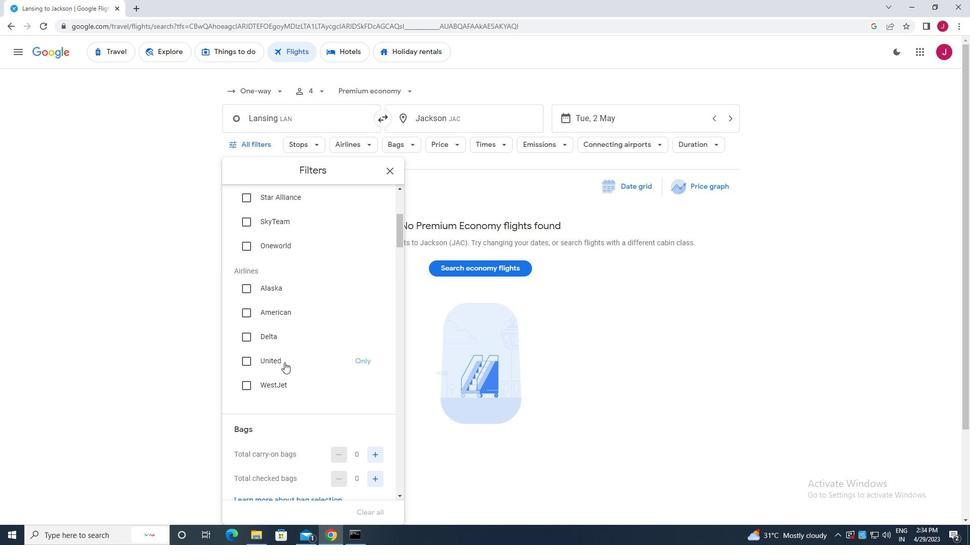 
Action: Mouse moved to (275, 345)
Screenshot: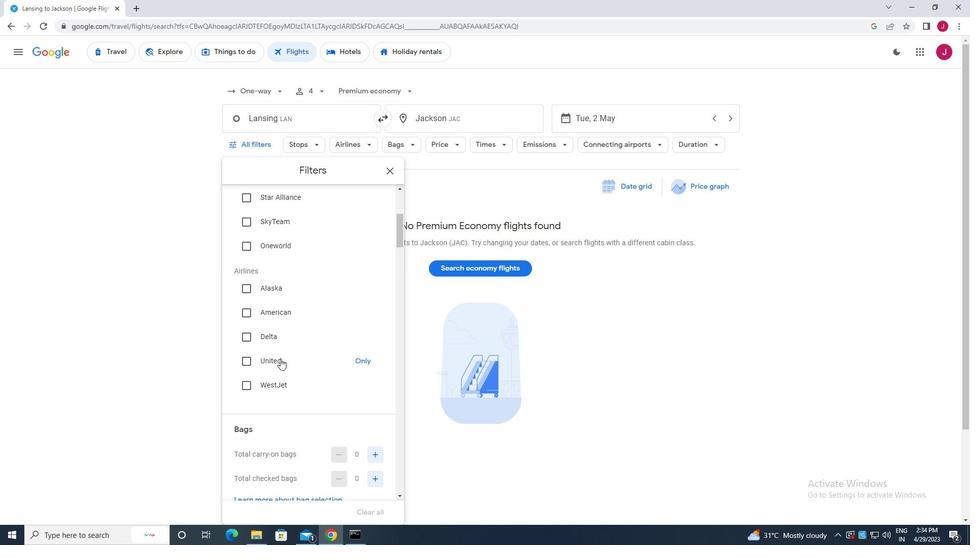 
Action: Mouse scrolled (275, 345) with delta (0, 0)
Screenshot: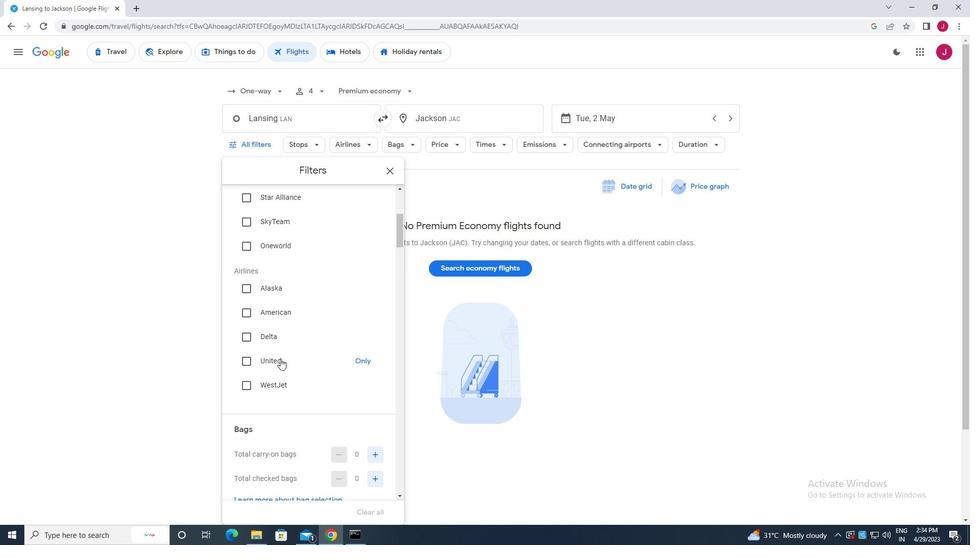 
Action: Mouse moved to (274, 335)
Screenshot: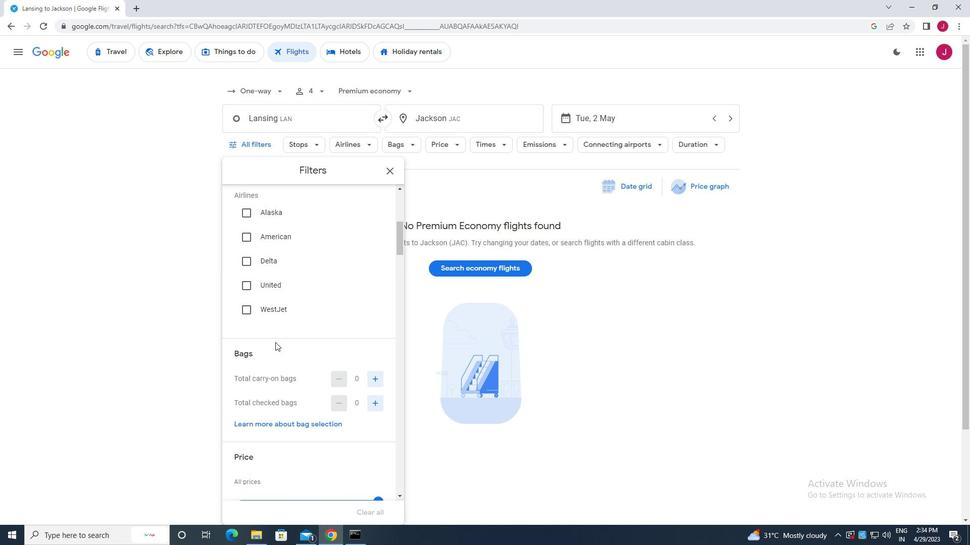 
Action: Mouse scrolled (274, 334) with delta (0, 0)
Screenshot: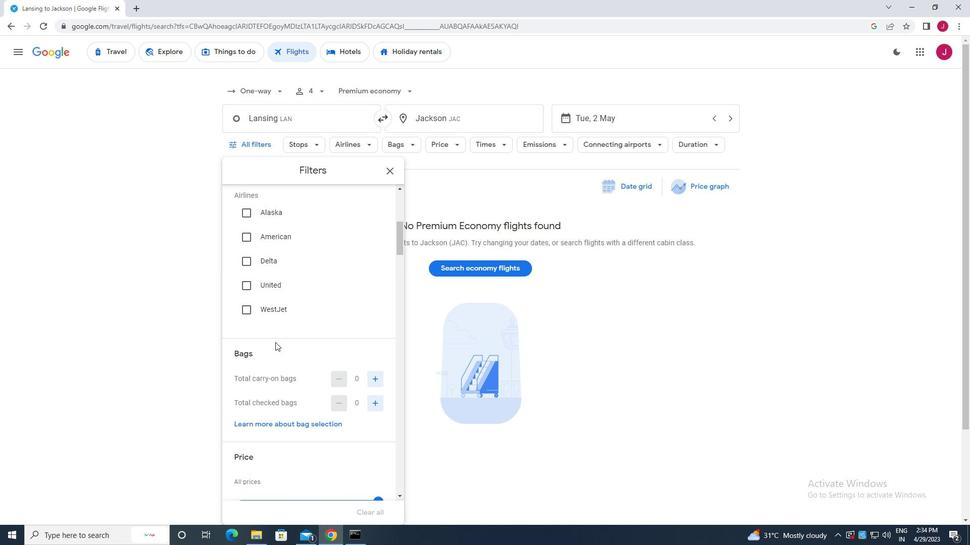 
Action: Mouse moved to (380, 273)
Screenshot: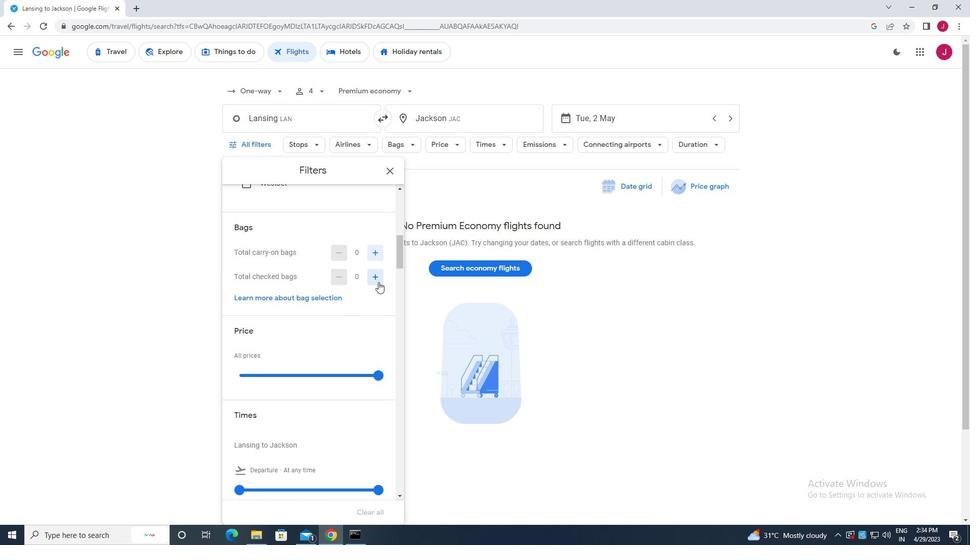 
Action: Mouse pressed left at (380, 273)
Screenshot: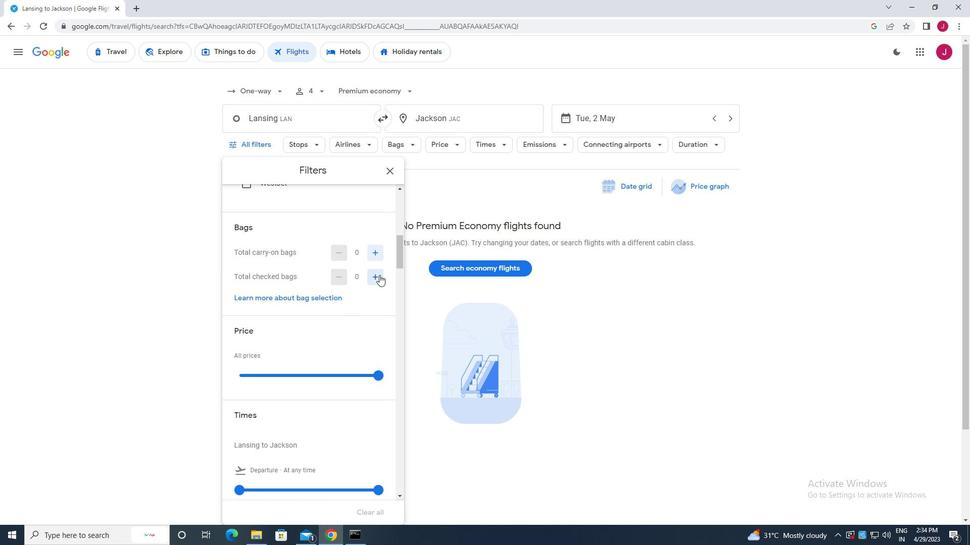 
Action: Mouse moved to (378, 274)
Screenshot: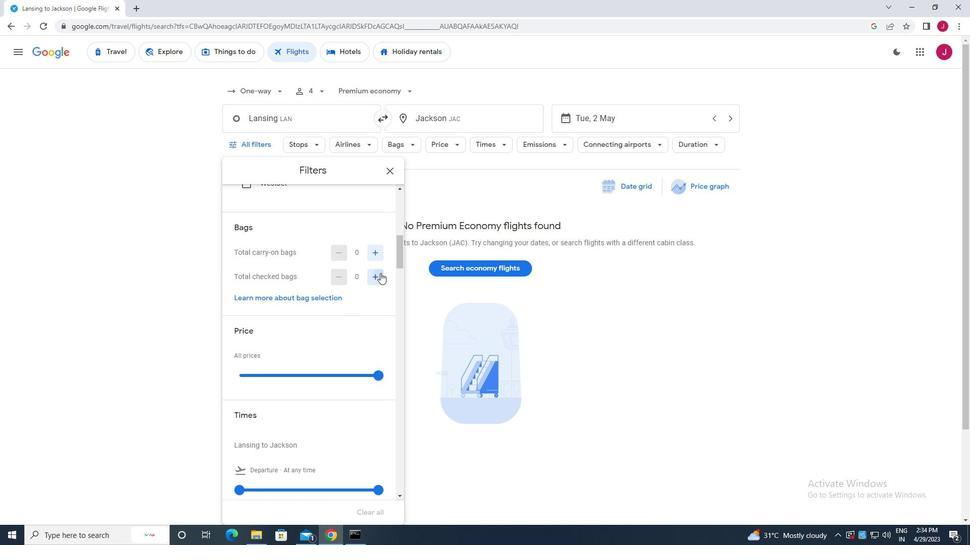 
Action: Mouse pressed left at (378, 274)
Screenshot: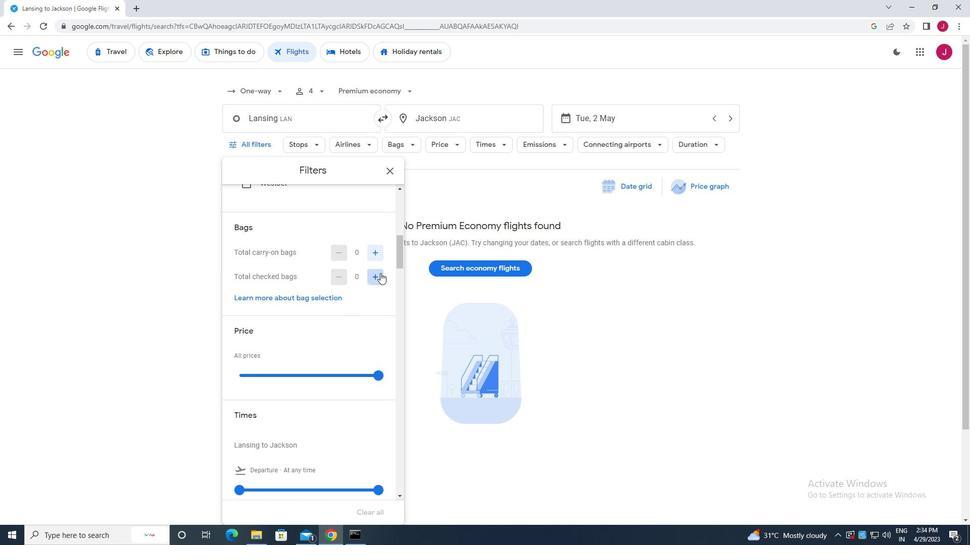
Action: Mouse scrolled (378, 273) with delta (0, 0)
Screenshot: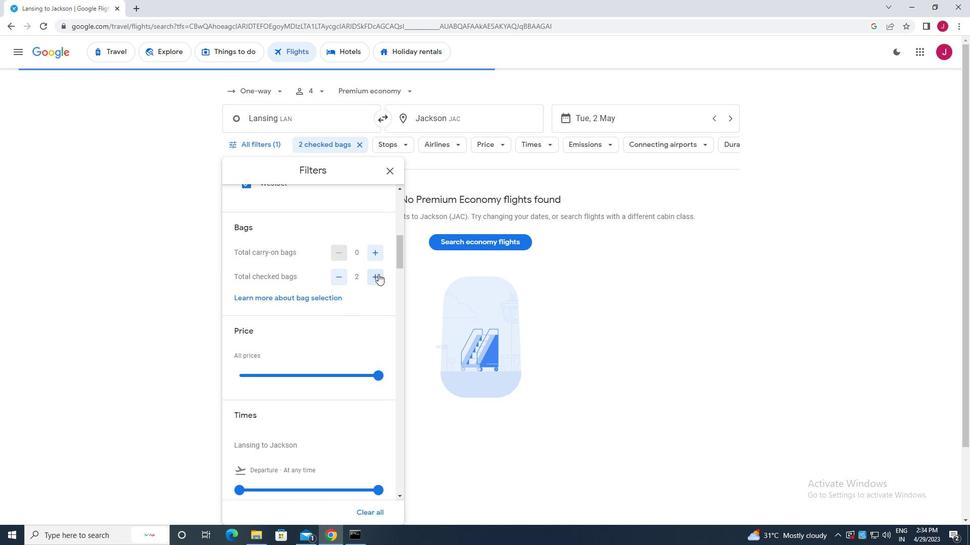 
Action: Mouse moved to (377, 277)
Screenshot: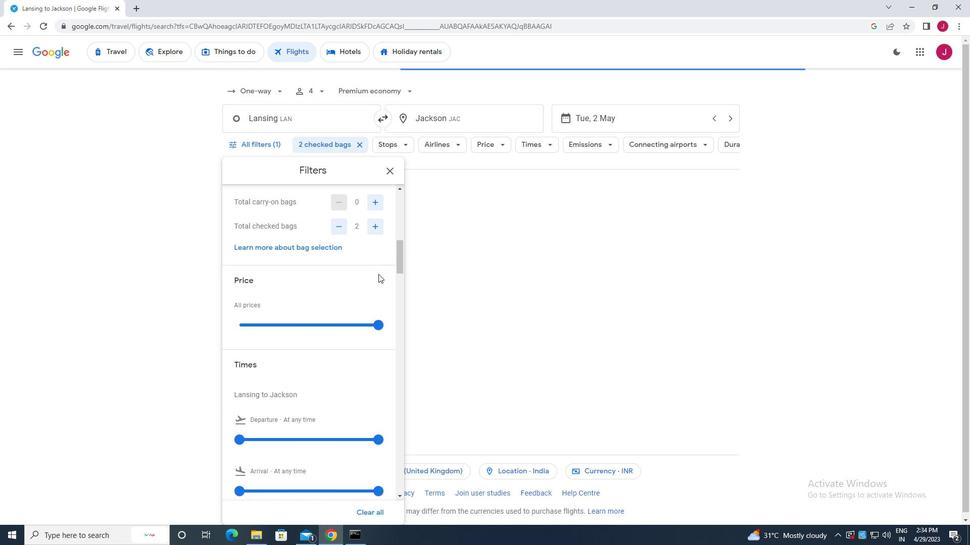 
Action: Mouse scrolled (377, 276) with delta (0, 0)
Screenshot: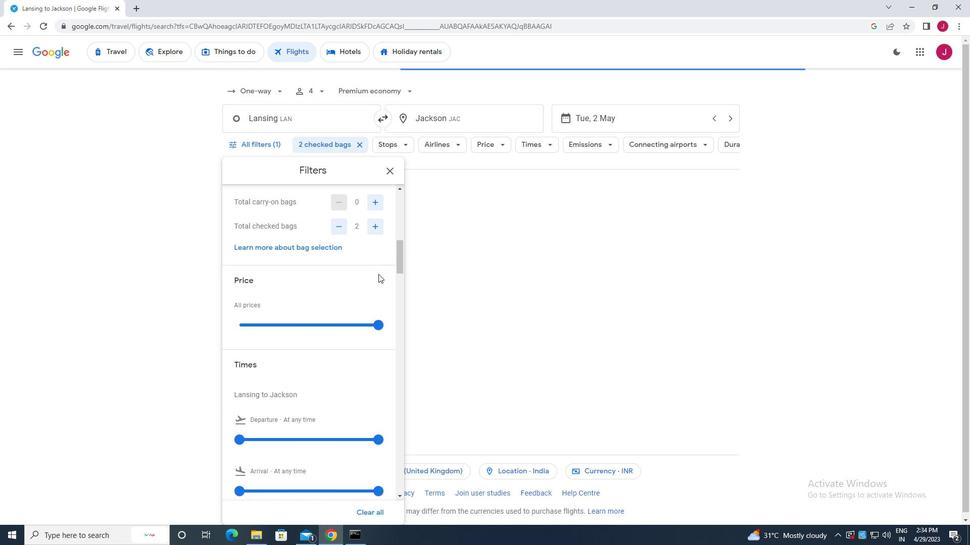 
Action: Mouse moved to (365, 309)
Screenshot: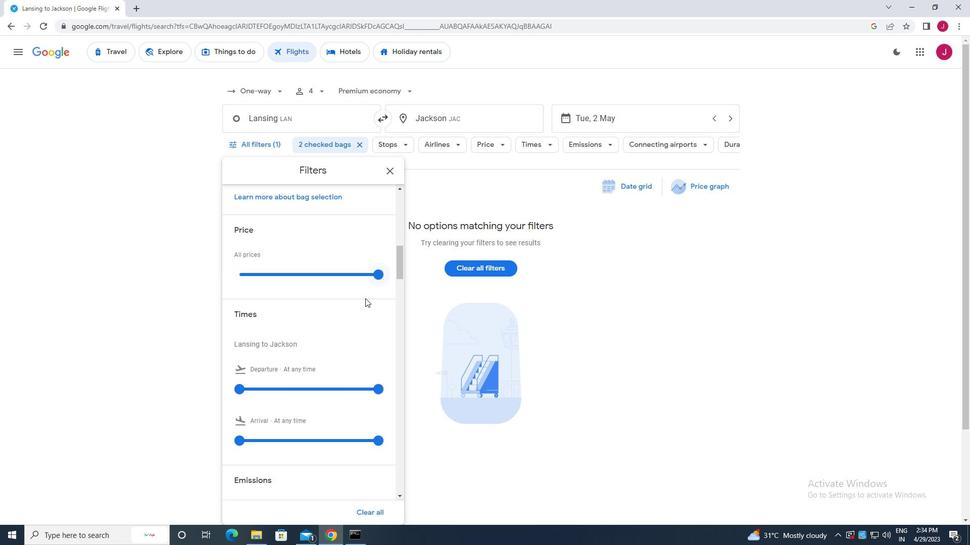 
Action: Mouse scrolled (365, 309) with delta (0, 0)
Screenshot: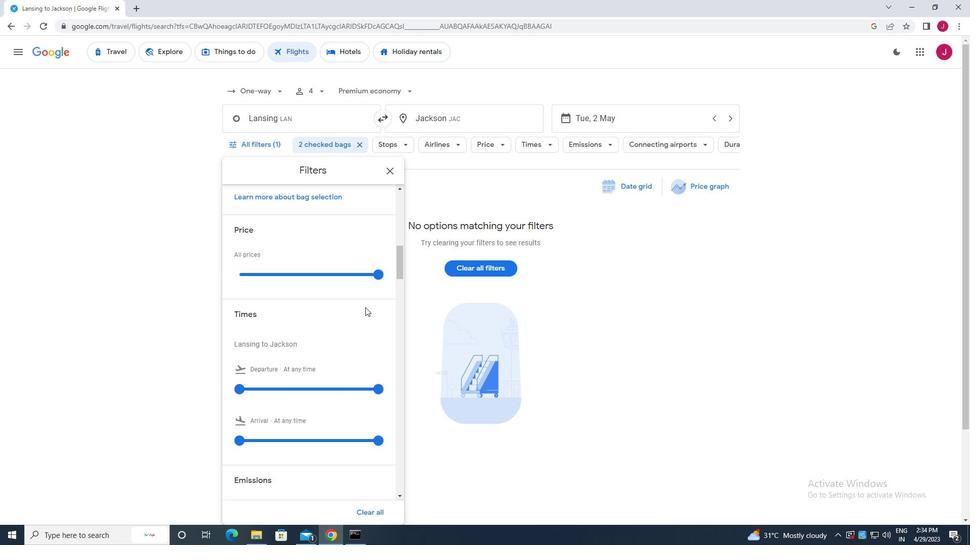 
Action: Mouse scrolled (365, 309) with delta (0, 0)
Screenshot: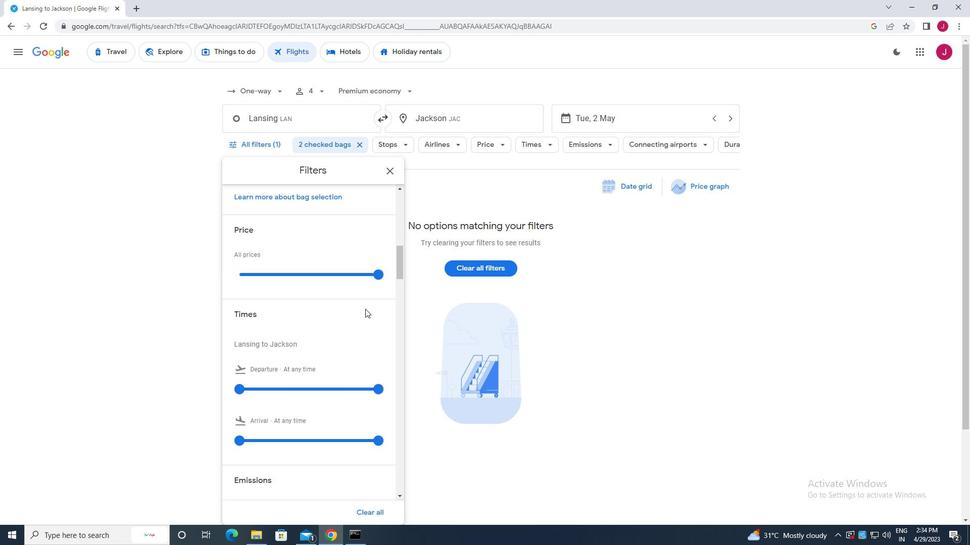 
Action: Mouse moved to (241, 291)
Screenshot: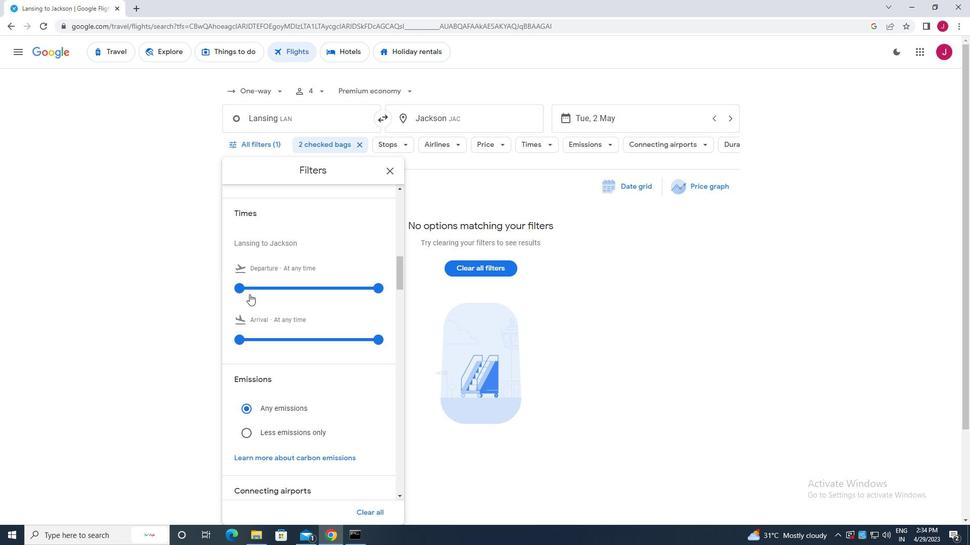 
Action: Mouse pressed left at (241, 291)
Screenshot: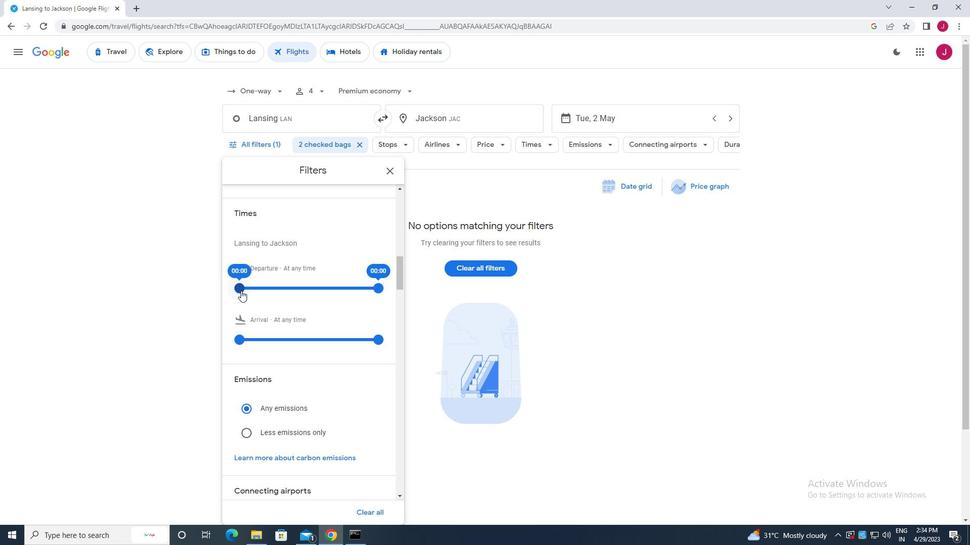 
Action: Mouse moved to (378, 288)
Screenshot: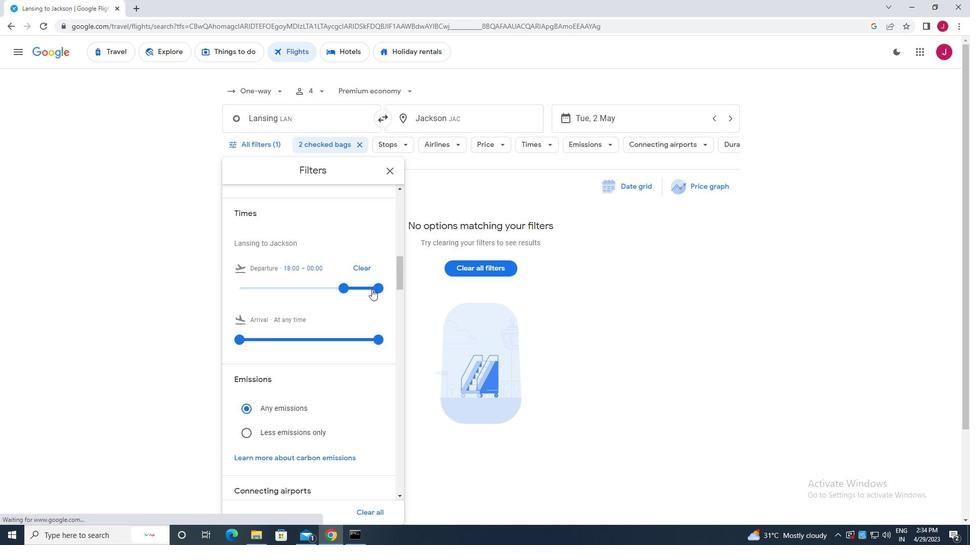 
Action: Mouse pressed left at (378, 288)
Screenshot: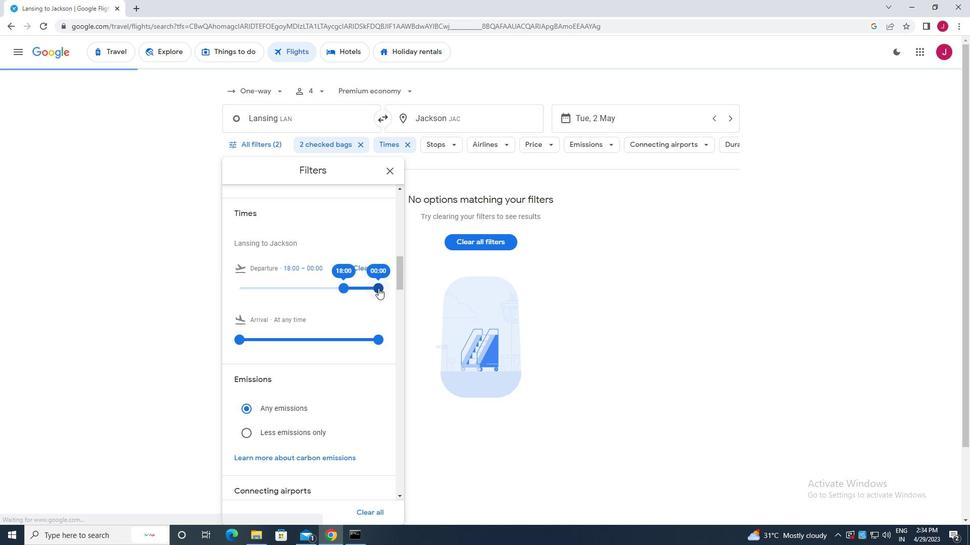 
Action: Mouse moved to (395, 173)
Screenshot: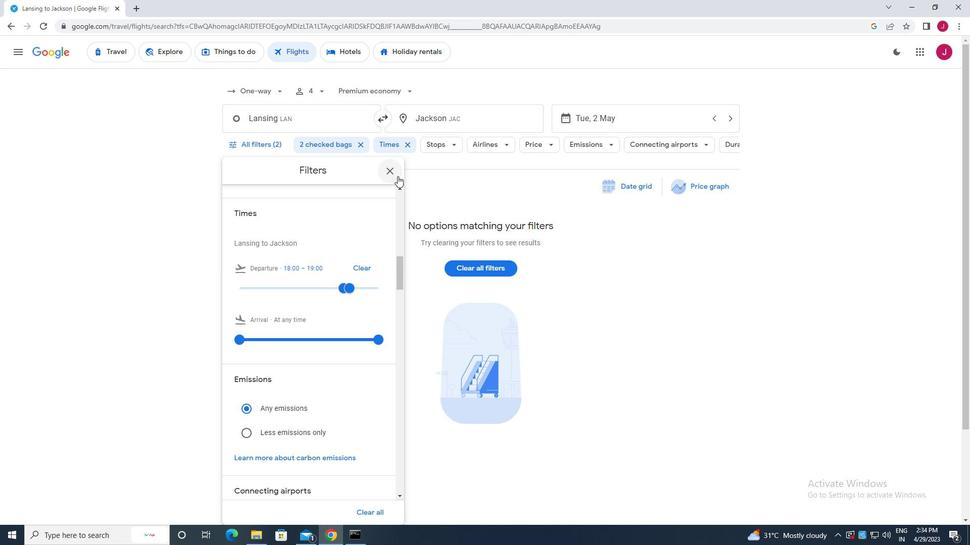 
Action: Mouse pressed left at (395, 173)
Screenshot: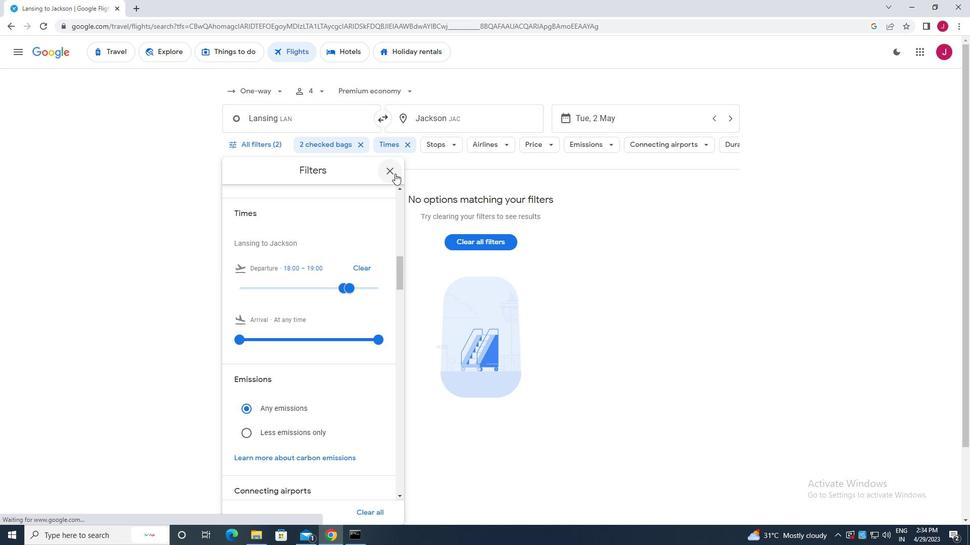 
Action: Mouse moved to (394, 175)
Screenshot: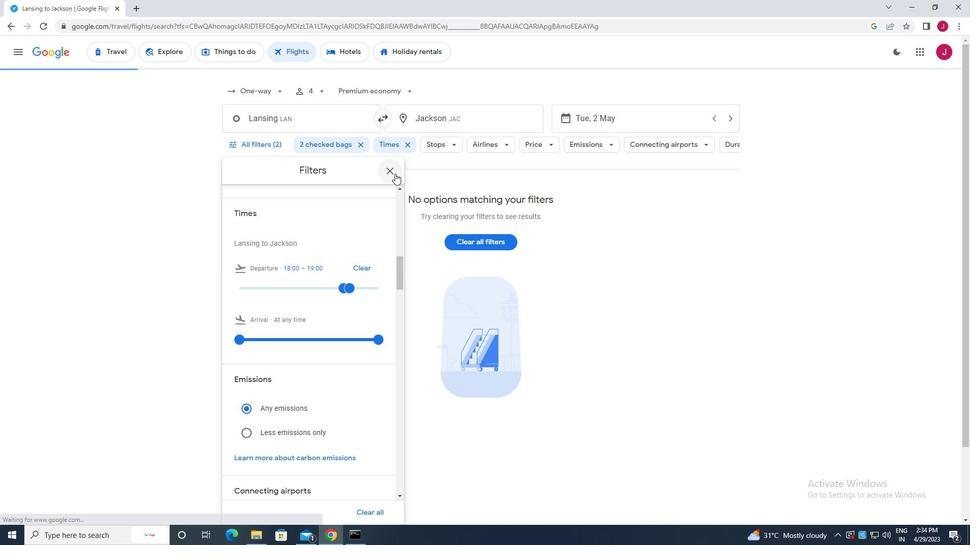 
